 Task: Plan a painting class with colleagues on the 16th at 5:00 PM.
Action: Mouse moved to (419, 137)
Screenshot: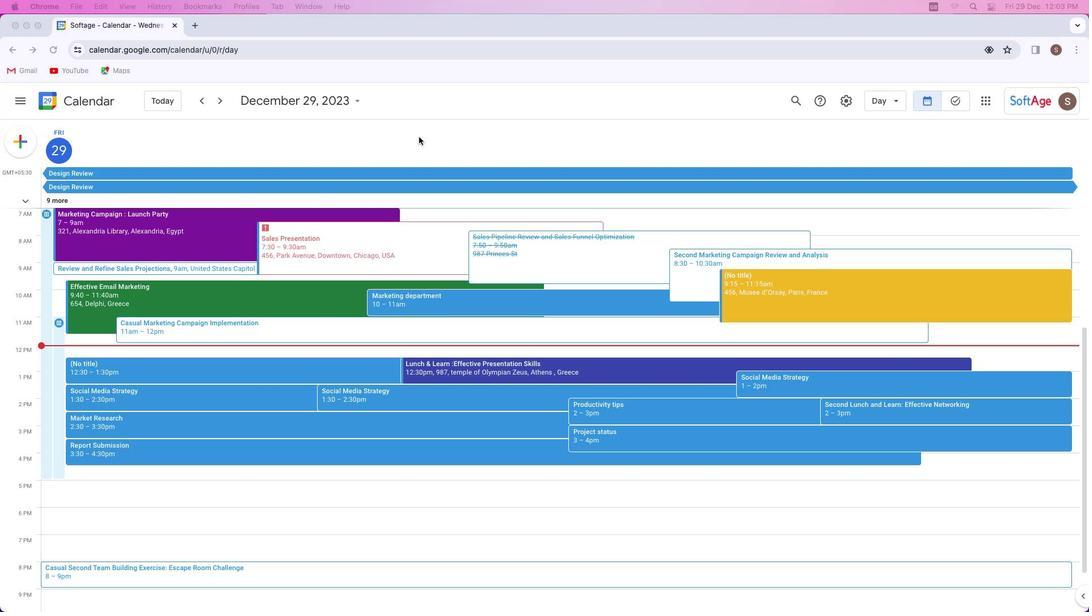 
Action: Mouse pressed left at (419, 137)
Screenshot: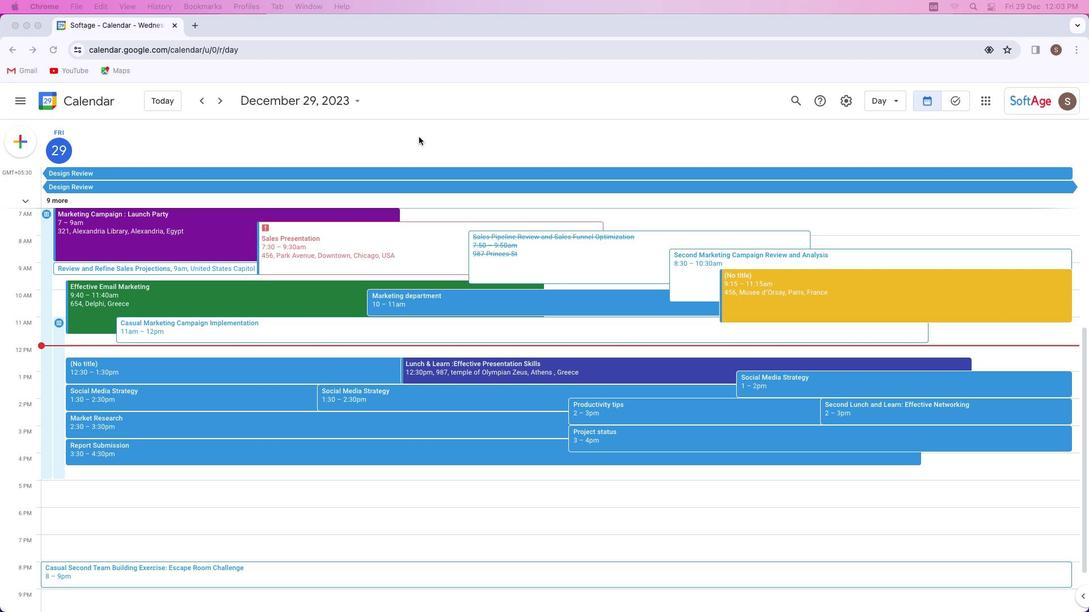 
Action: Mouse moved to (21, 137)
Screenshot: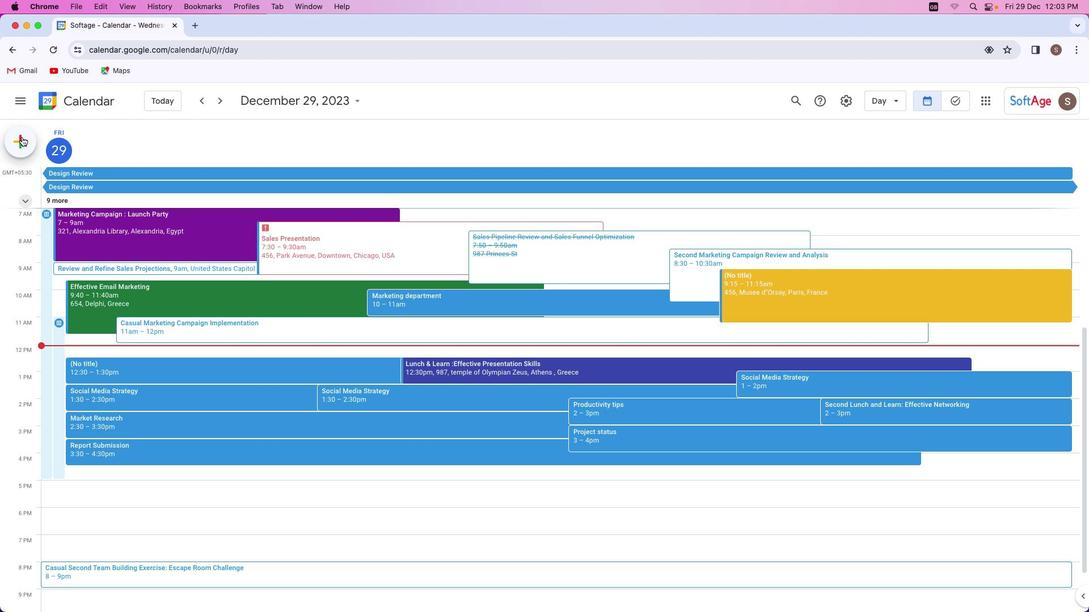 
Action: Mouse pressed left at (21, 137)
Screenshot: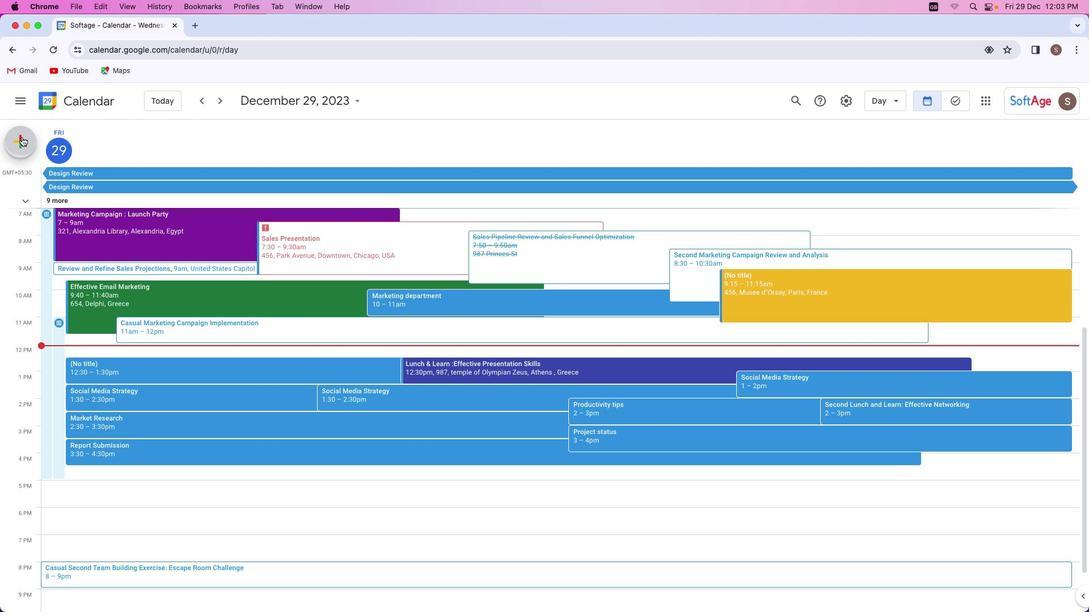 
Action: Mouse moved to (27, 174)
Screenshot: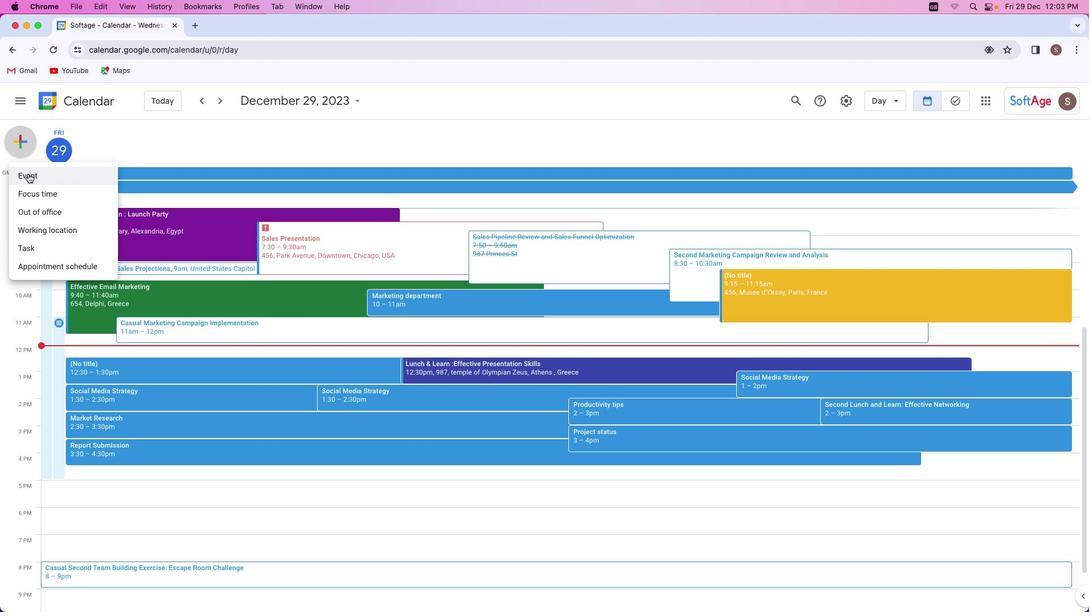 
Action: Mouse pressed left at (27, 174)
Screenshot: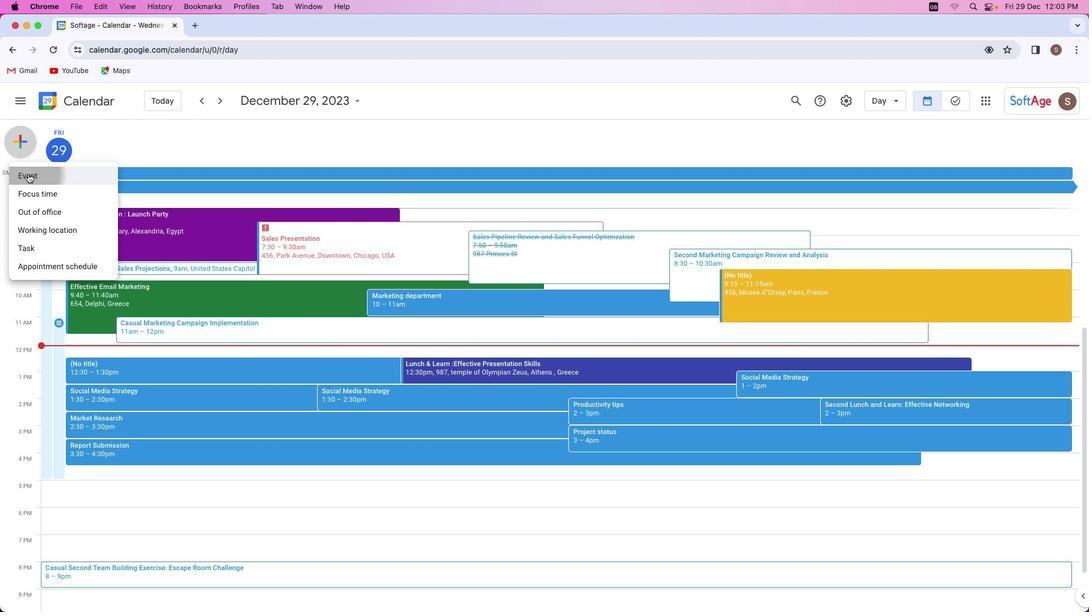 
Action: Mouse moved to (414, 236)
Screenshot: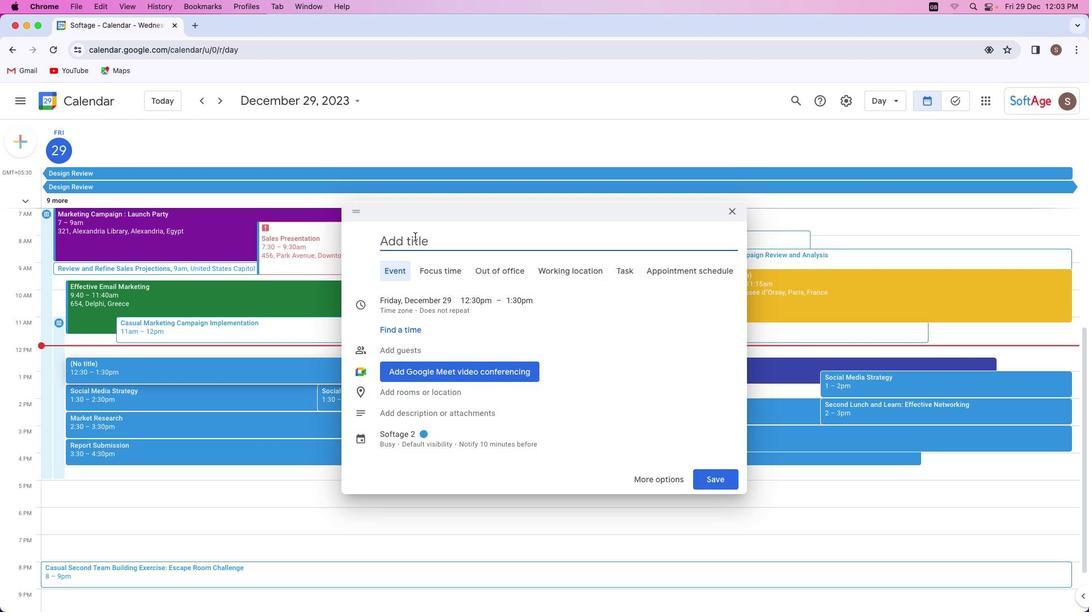 
Action: Mouse pressed left at (414, 236)
Screenshot: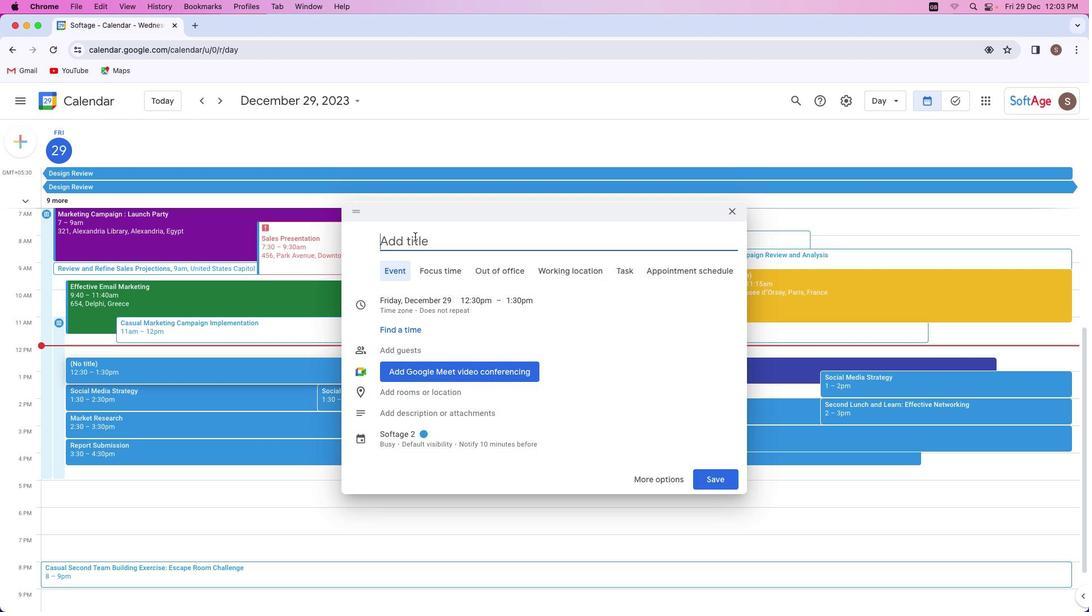 
Action: Key pressed Key.shift_r'P''a''i''n''t''i''n''g'Key.space'c''l''a''s''s'Key.space'w''i''t''h'Key.space'c''o''l''l''e''a''g''u''e''s'Key.shift_r':'
Screenshot: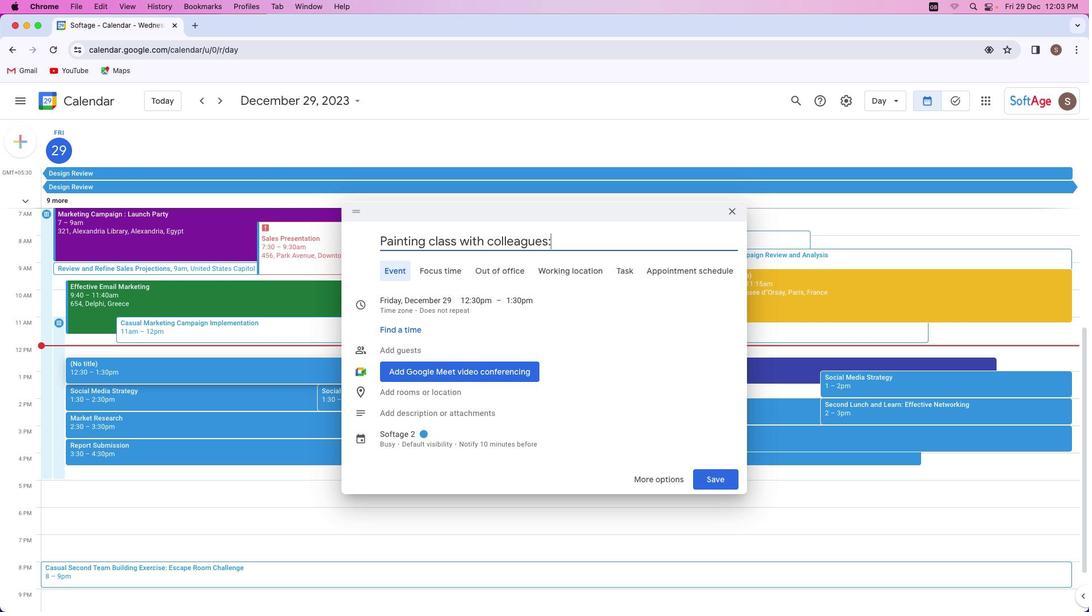 
Action: Mouse moved to (423, 299)
Screenshot: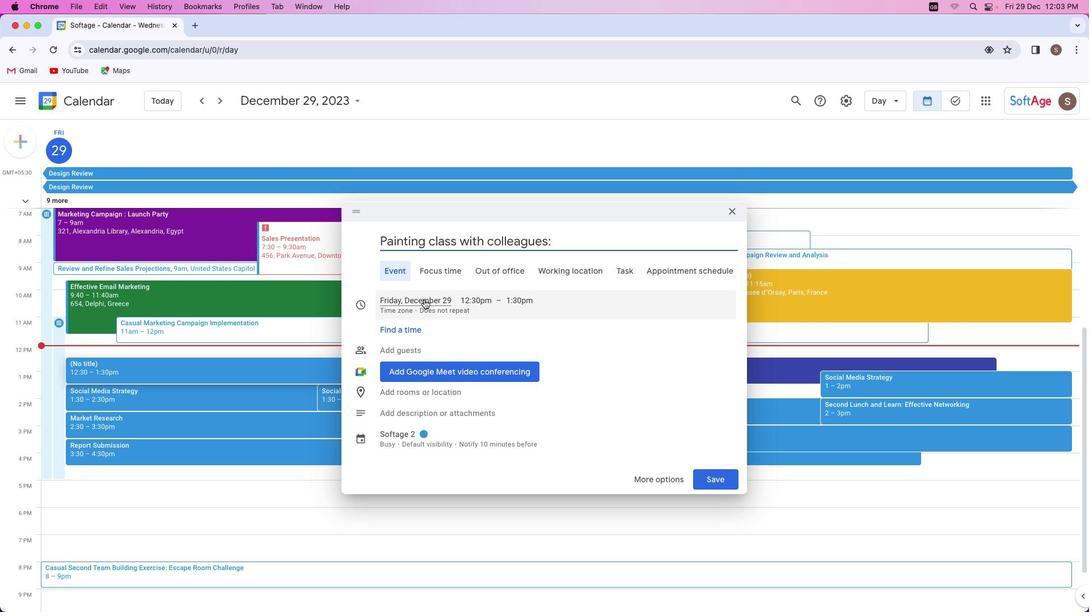 
Action: Mouse pressed left at (423, 299)
Screenshot: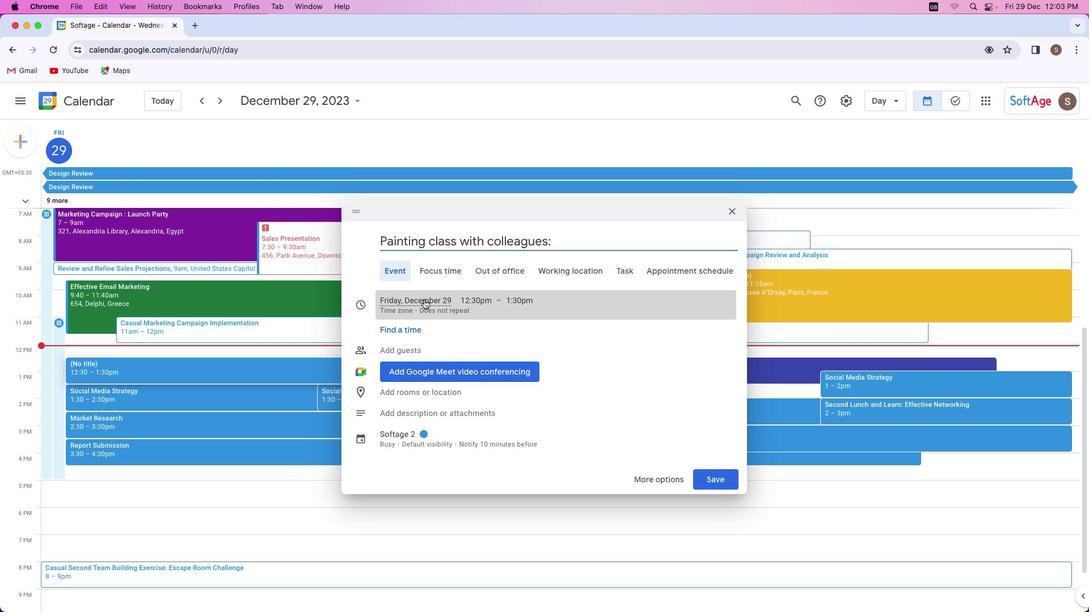 
Action: Mouse moved to (519, 323)
Screenshot: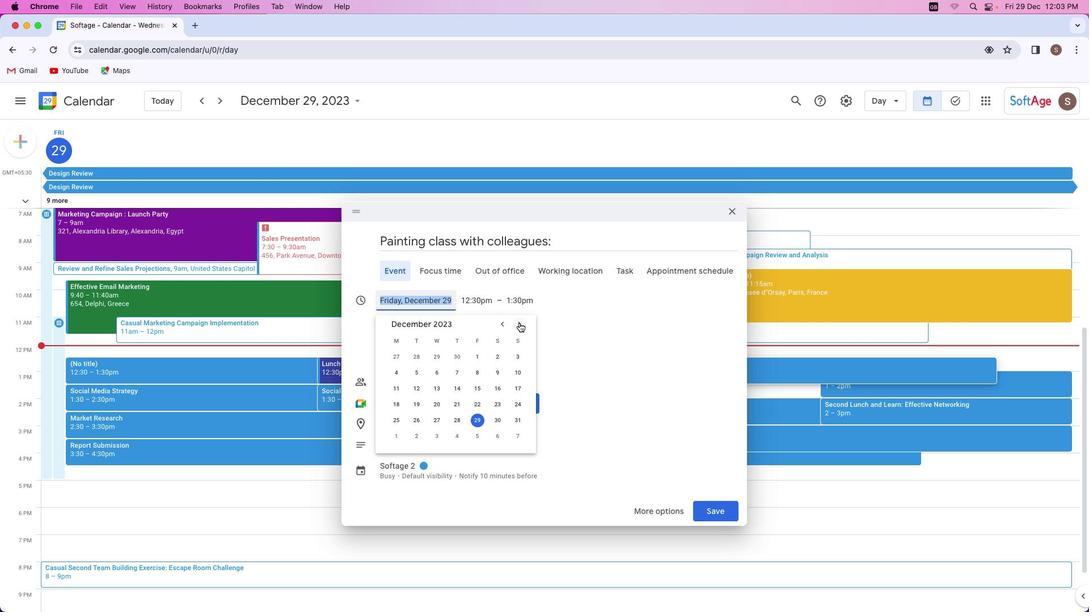 
Action: Mouse pressed left at (519, 323)
Screenshot: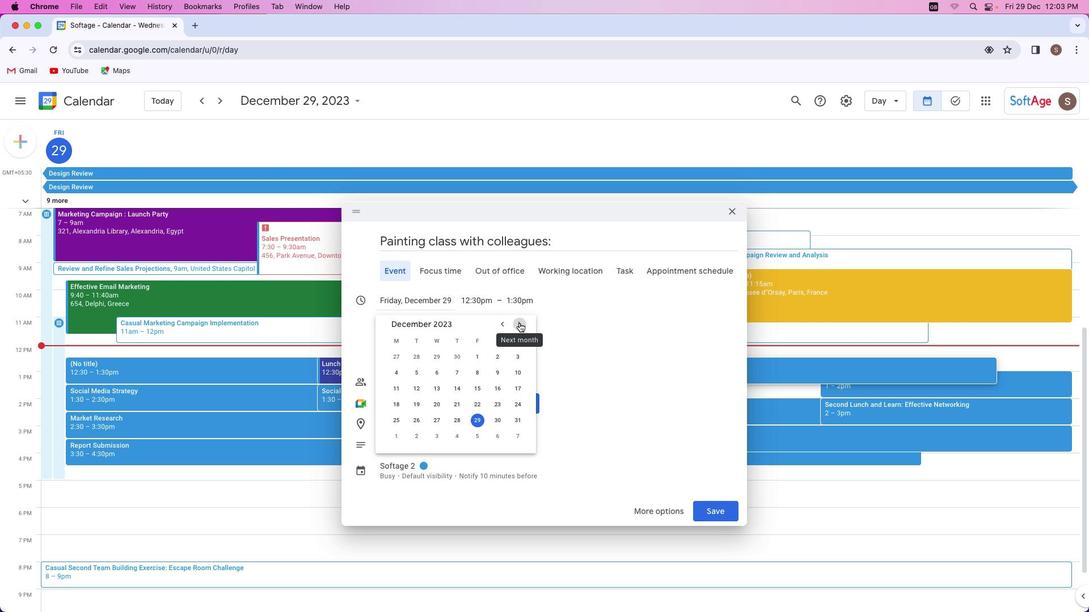 
Action: Mouse moved to (422, 387)
Screenshot: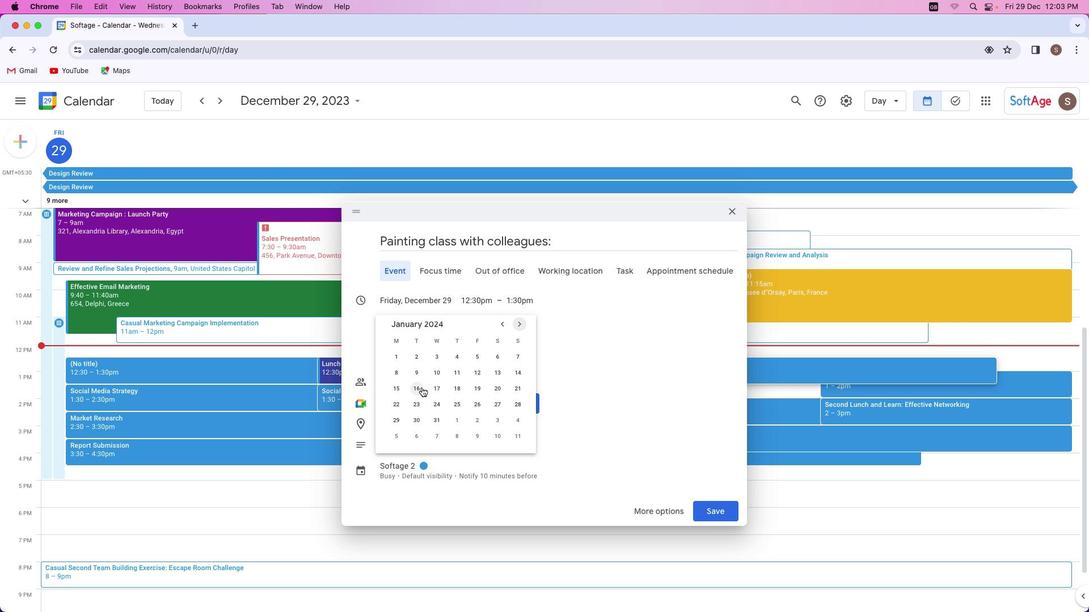 
Action: Mouse pressed left at (422, 387)
Screenshot: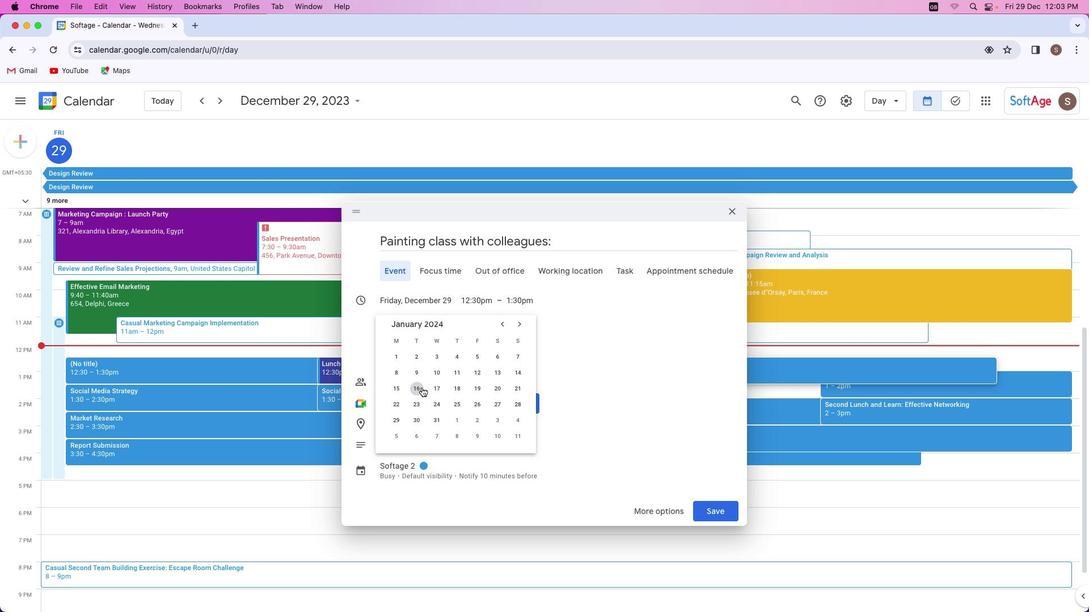 
Action: Mouse moved to (501, 301)
Screenshot: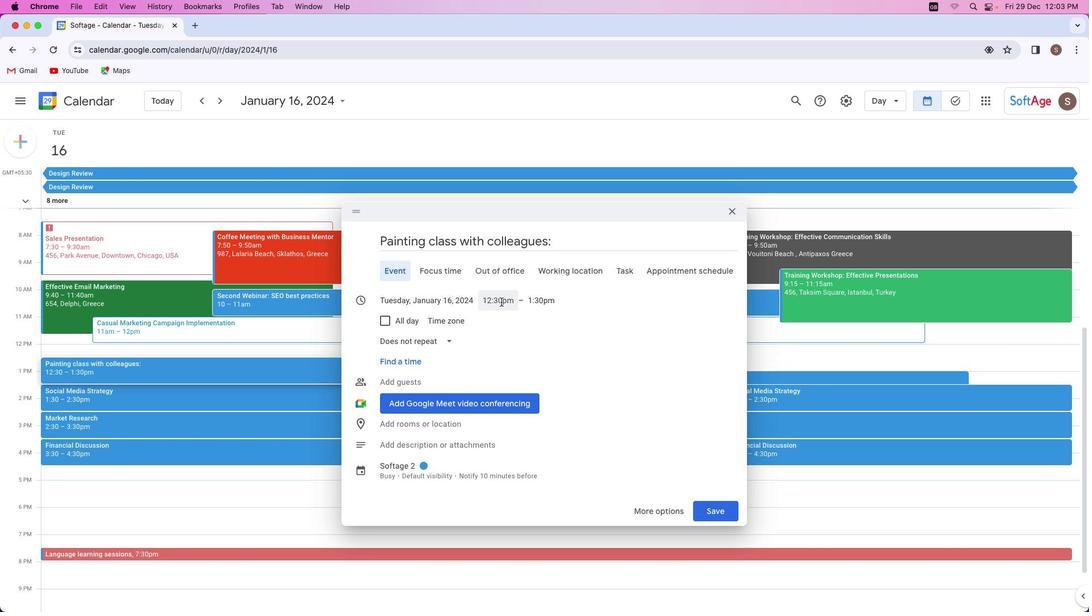 
Action: Mouse pressed left at (501, 301)
Screenshot: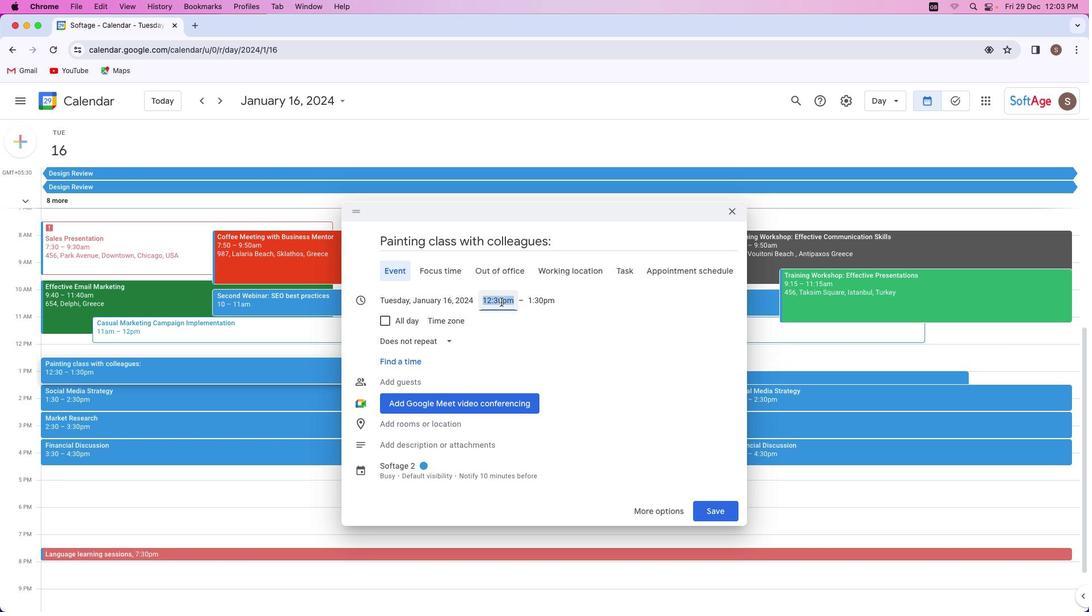 
Action: Mouse moved to (506, 348)
Screenshot: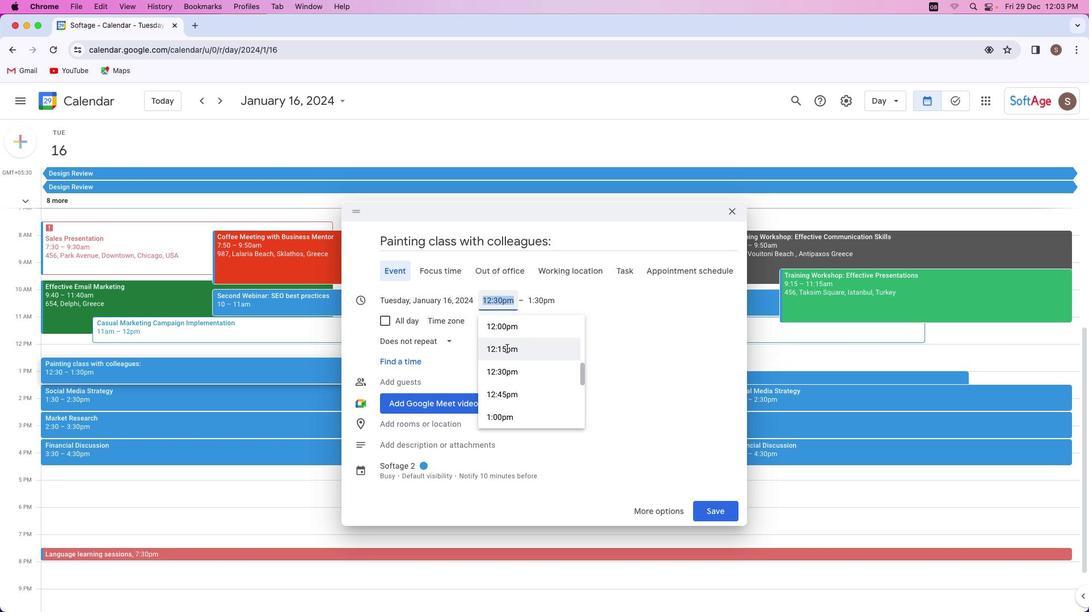 
Action: Mouse scrolled (506, 348) with delta (0, 0)
Screenshot: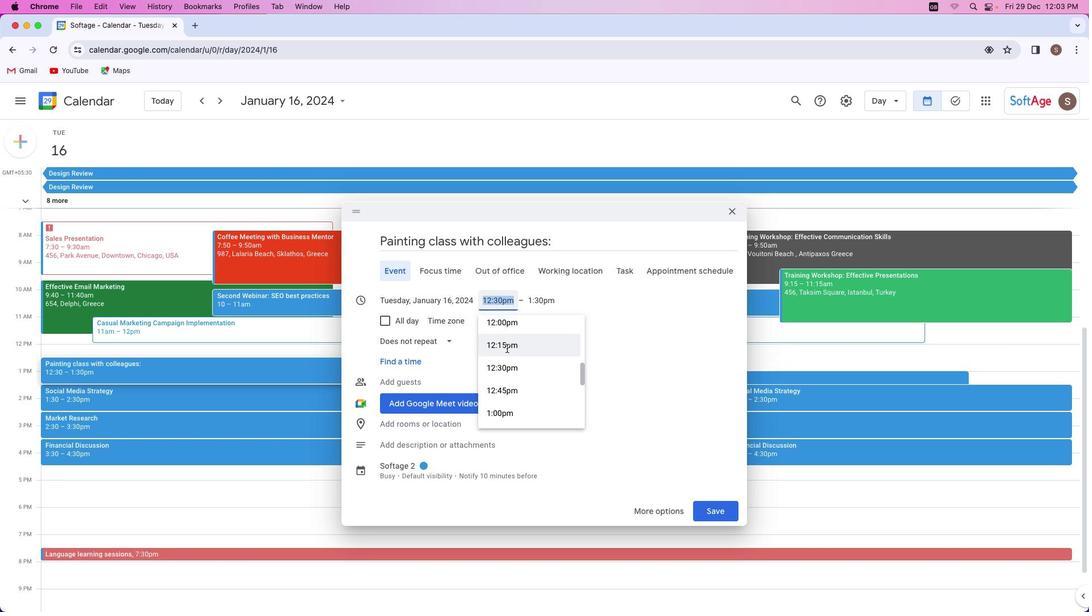 
Action: Mouse scrolled (506, 348) with delta (0, 0)
Screenshot: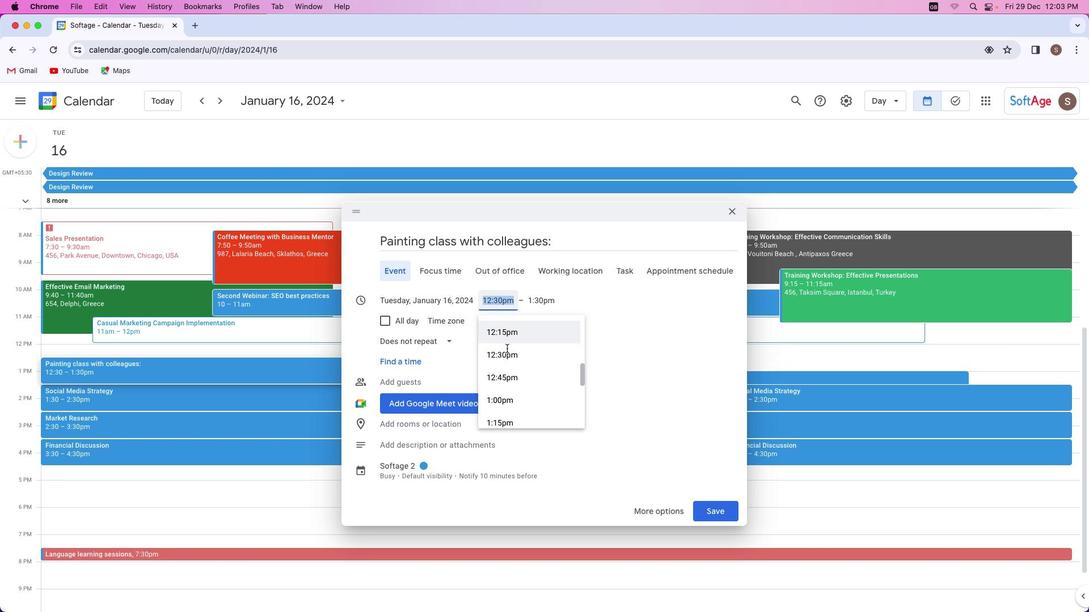 
Action: Mouse scrolled (506, 348) with delta (0, 0)
Screenshot: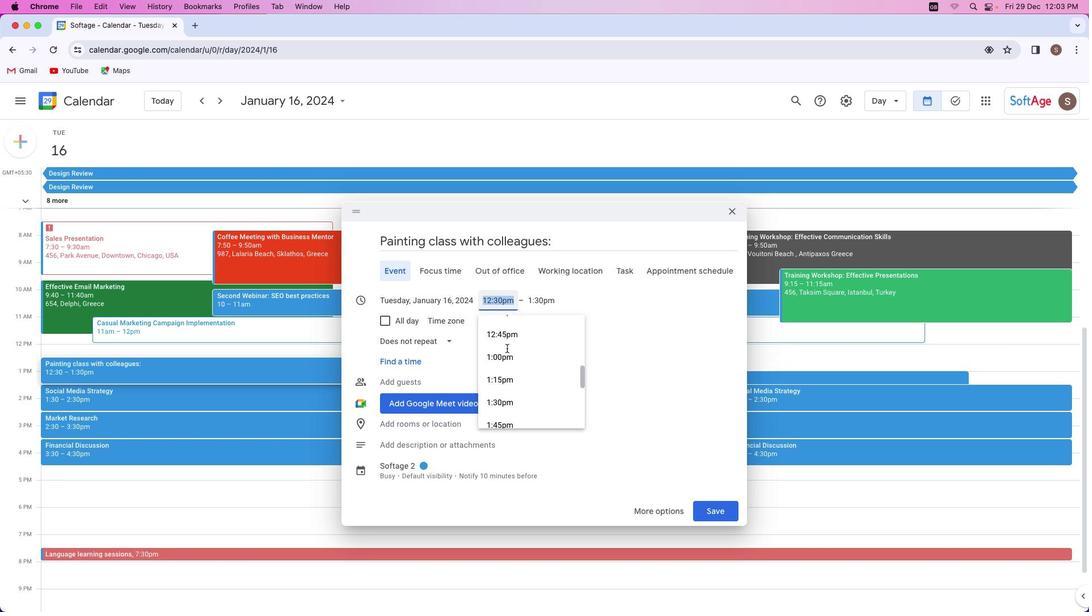 
Action: Mouse scrolled (506, 348) with delta (0, -1)
Screenshot: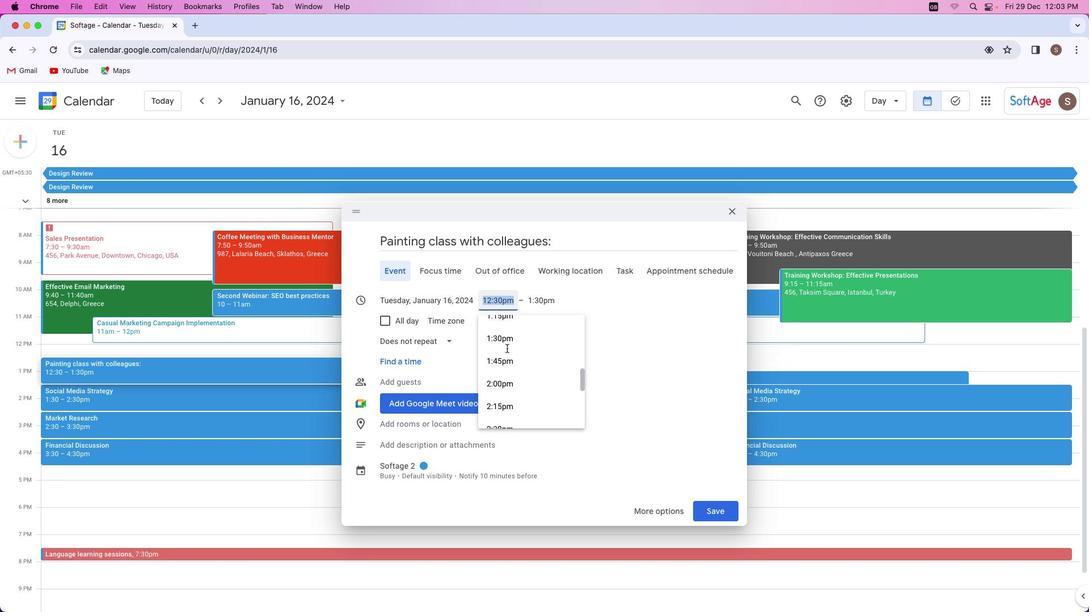 
Action: Mouse scrolled (506, 348) with delta (0, -1)
Screenshot: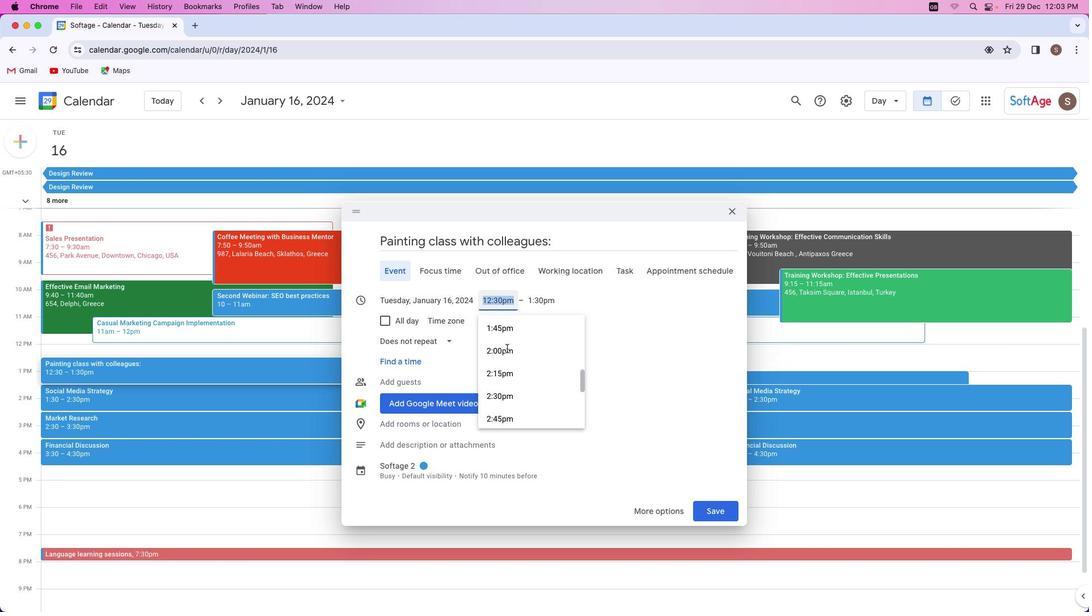 
Action: Mouse moved to (495, 356)
Screenshot: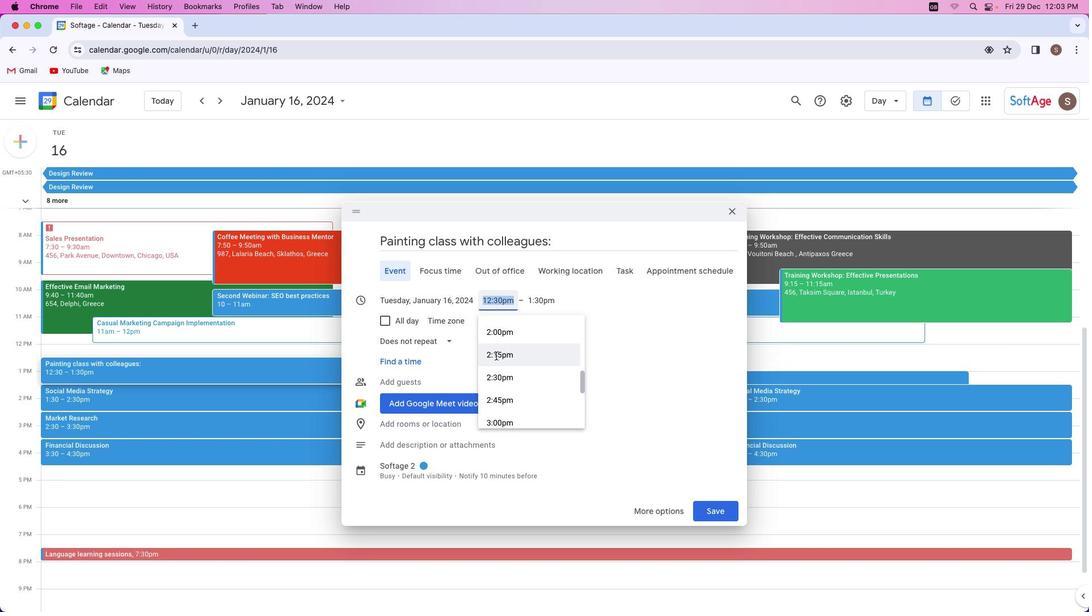 
Action: Mouse scrolled (495, 356) with delta (0, 0)
Screenshot: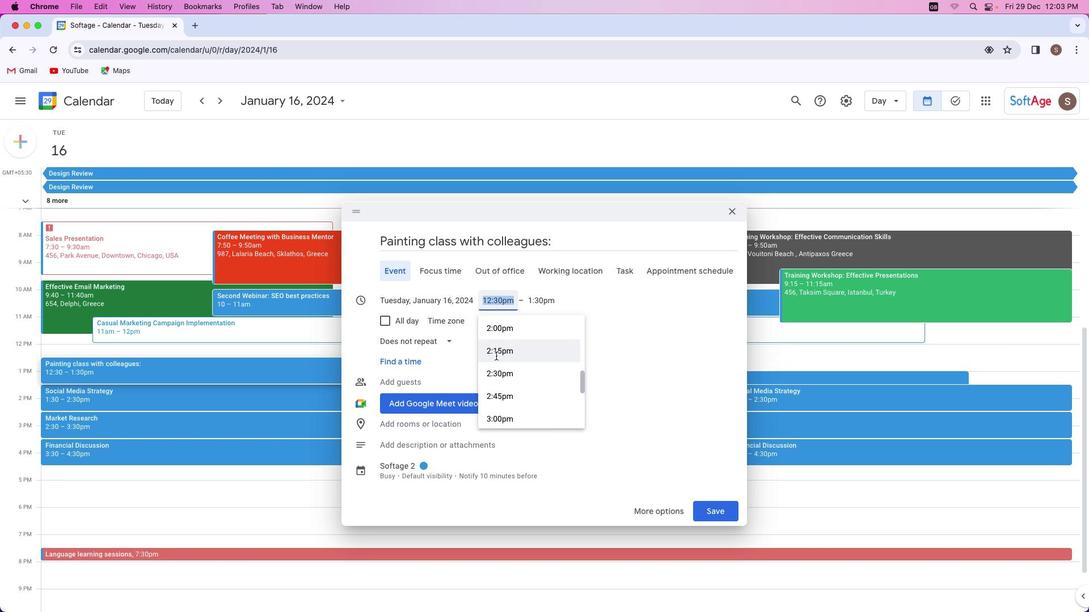 
Action: Mouse moved to (496, 356)
Screenshot: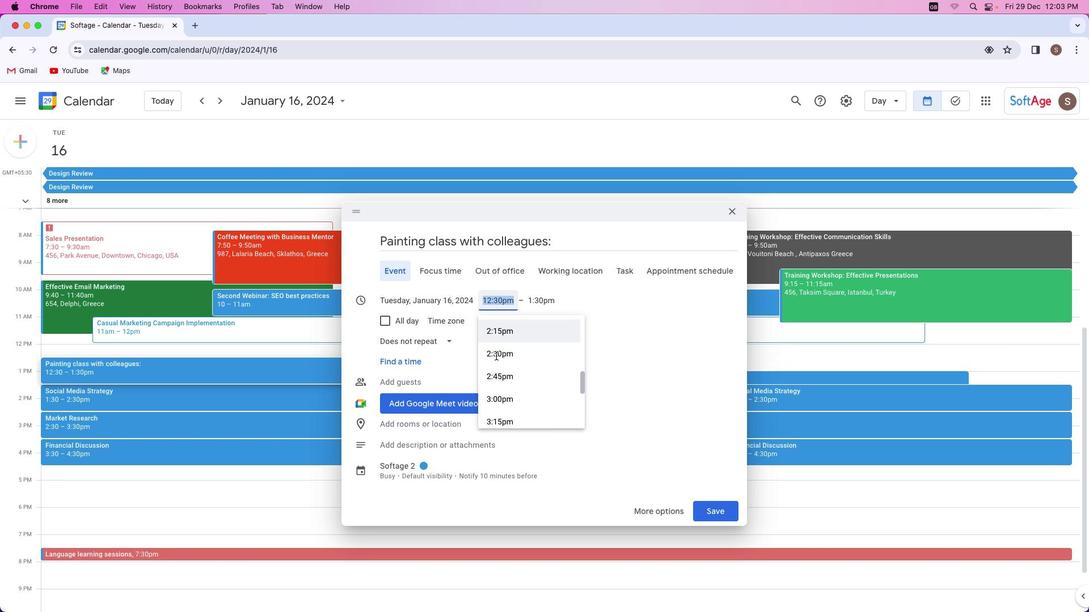 
Action: Mouse scrolled (496, 356) with delta (0, 0)
Screenshot: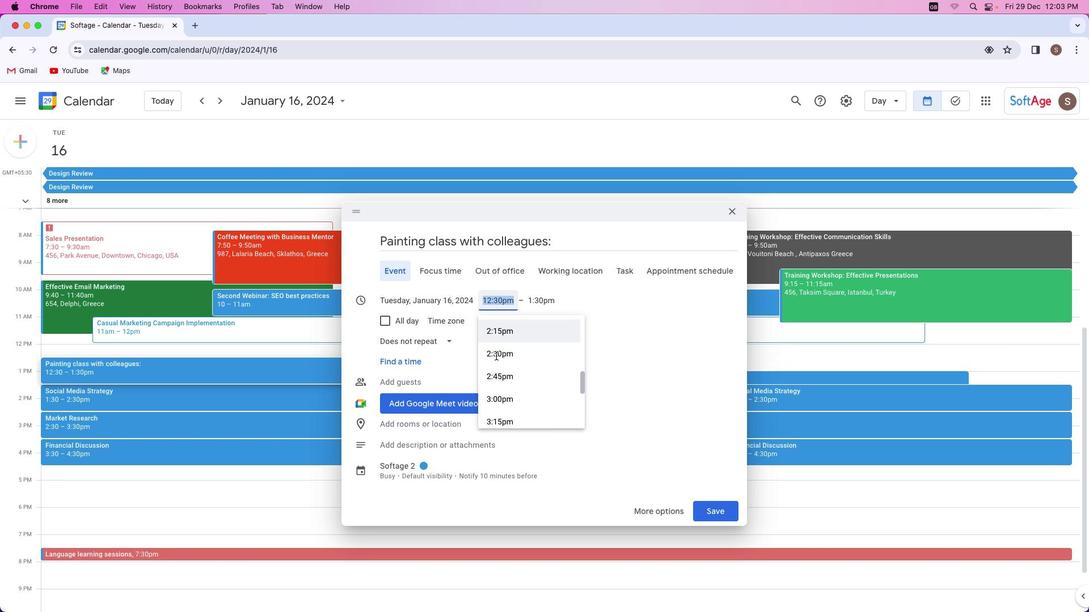 
Action: Mouse scrolled (496, 356) with delta (0, 0)
Screenshot: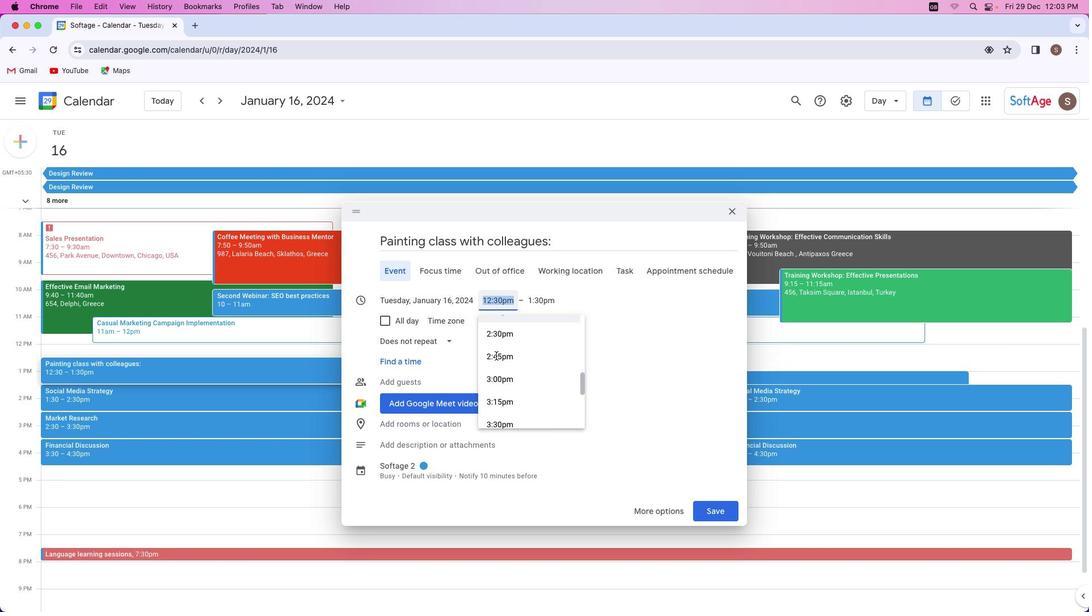 
Action: Mouse scrolled (496, 356) with delta (0, -1)
Screenshot: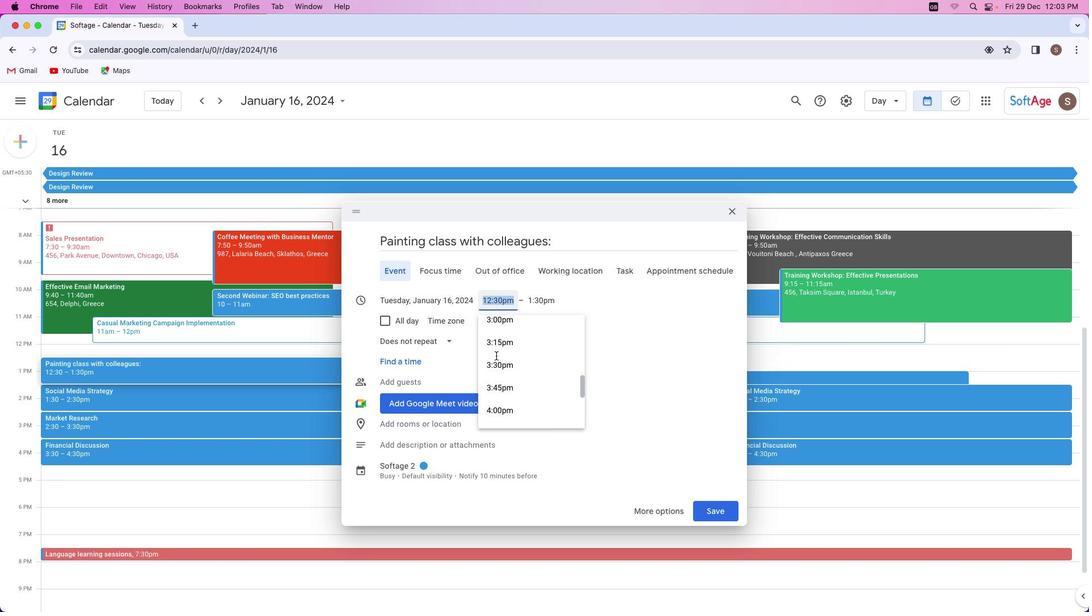 
Action: Mouse scrolled (496, 356) with delta (0, -1)
Screenshot: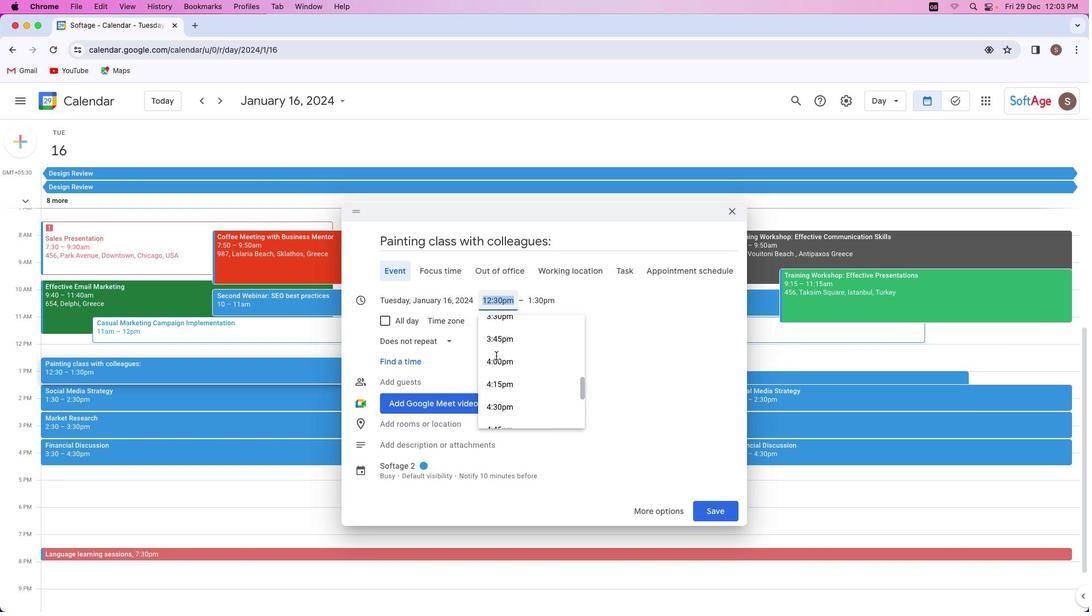 
Action: Mouse scrolled (496, 356) with delta (0, 0)
Screenshot: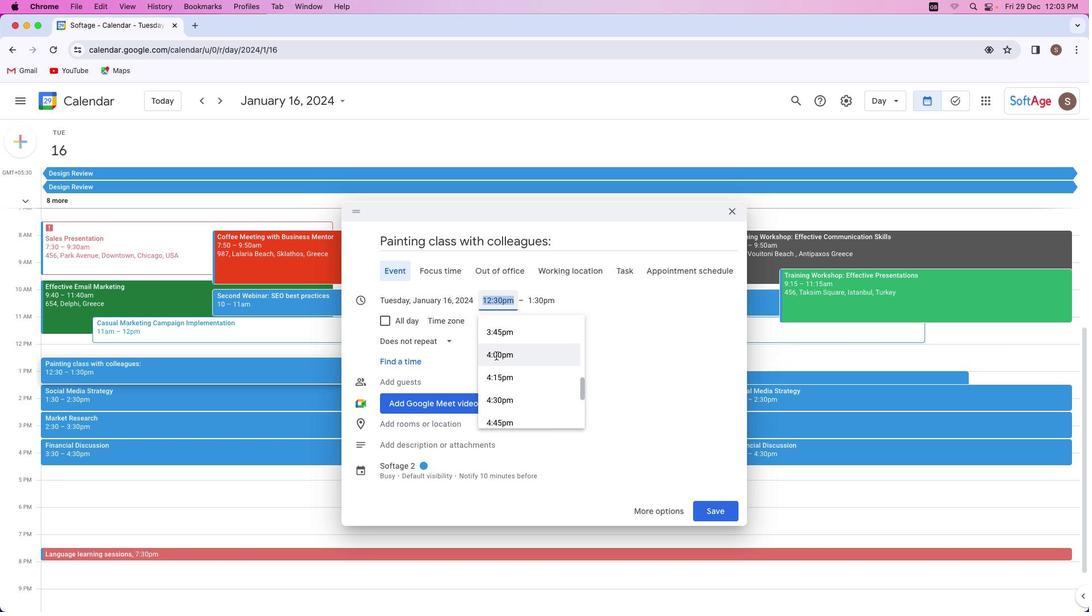 
Action: Mouse scrolled (496, 356) with delta (0, 0)
Screenshot: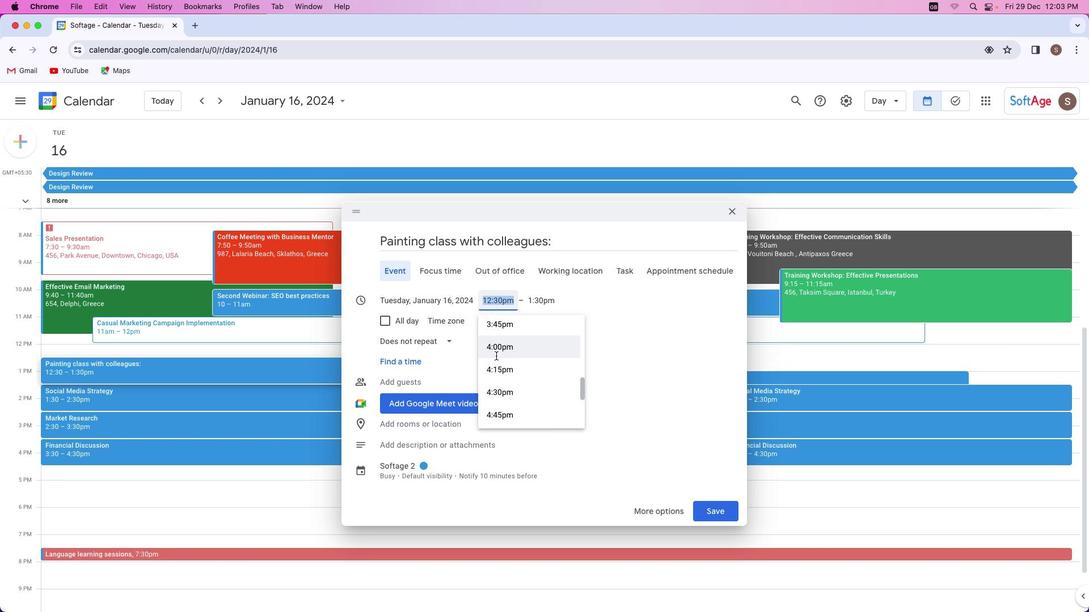 
Action: Mouse scrolled (496, 356) with delta (0, 0)
Screenshot: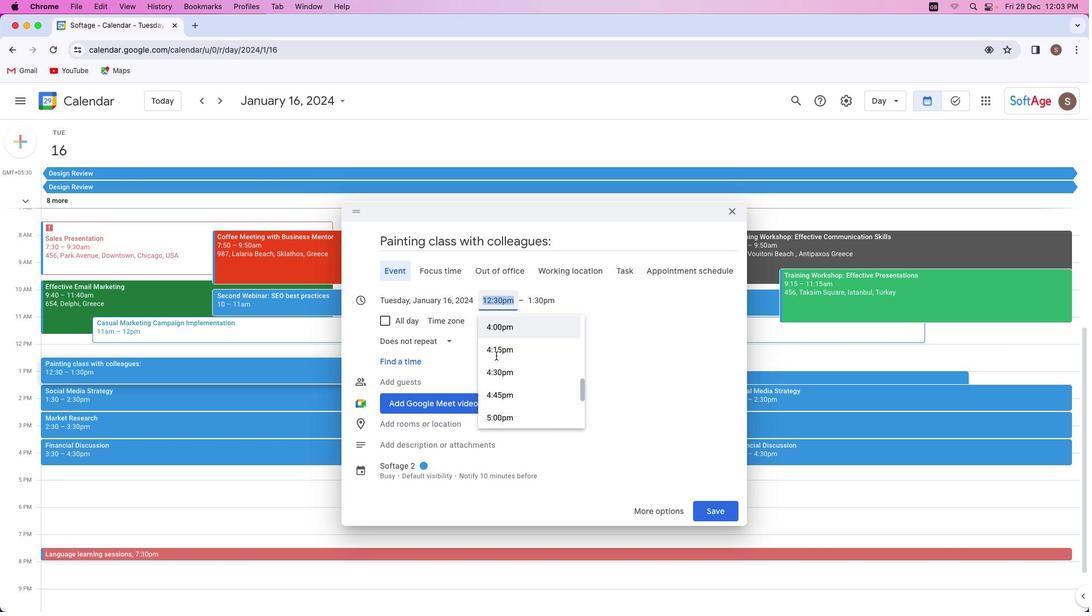 
Action: Mouse scrolled (496, 356) with delta (0, 0)
Screenshot: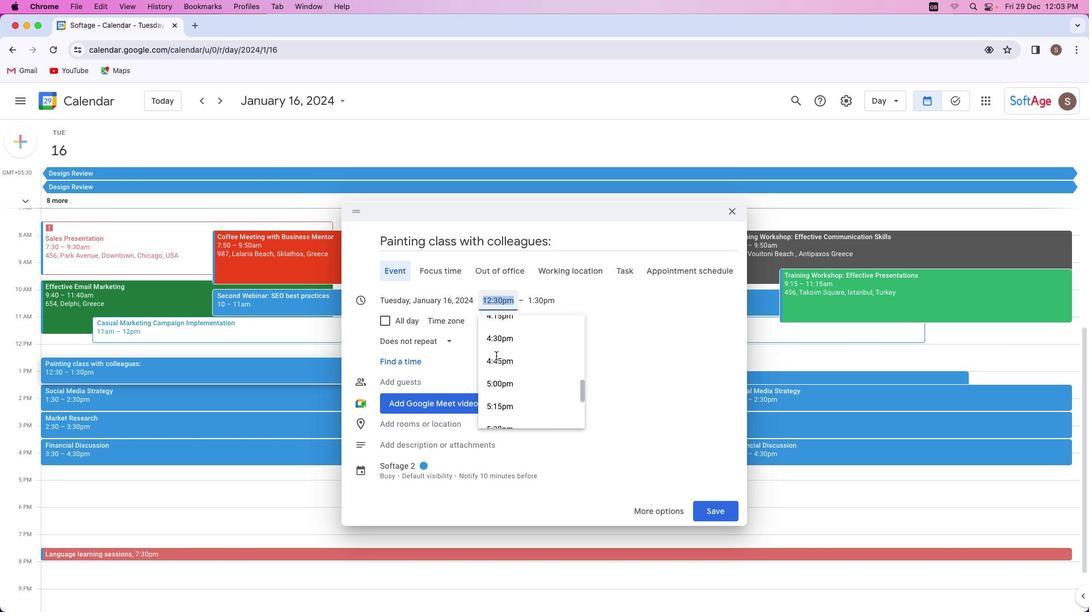 
Action: Mouse scrolled (496, 356) with delta (0, 0)
Screenshot: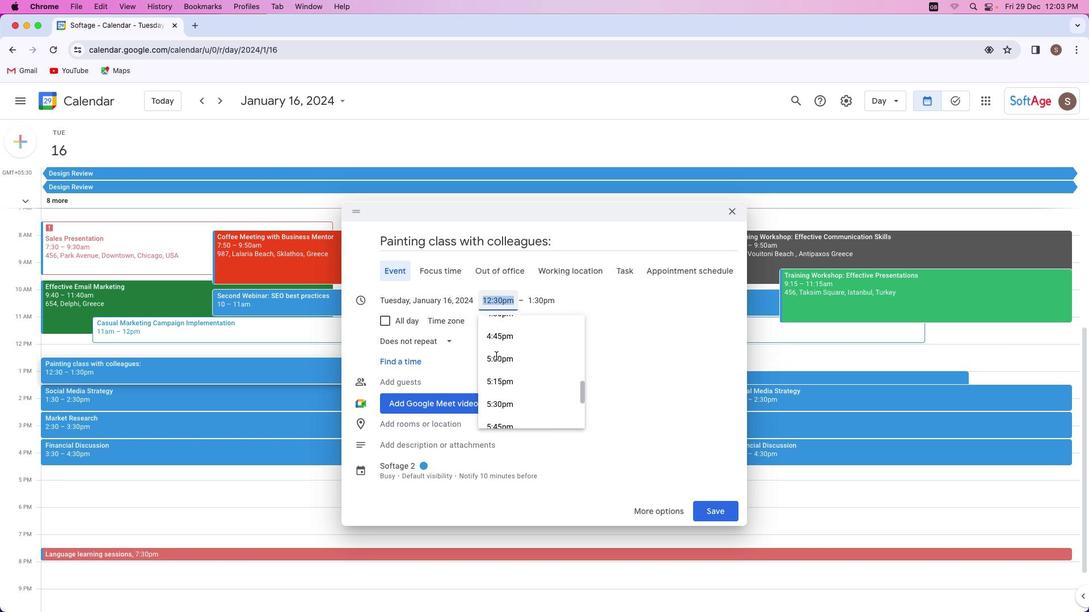 
Action: Mouse moved to (497, 354)
Screenshot: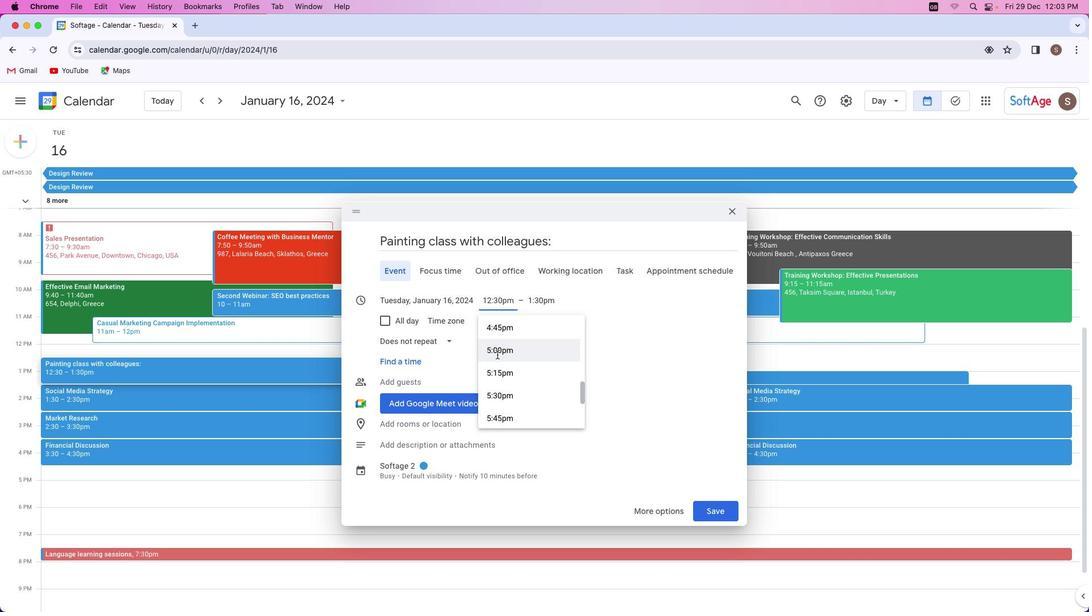 
Action: Mouse pressed left at (497, 354)
Screenshot: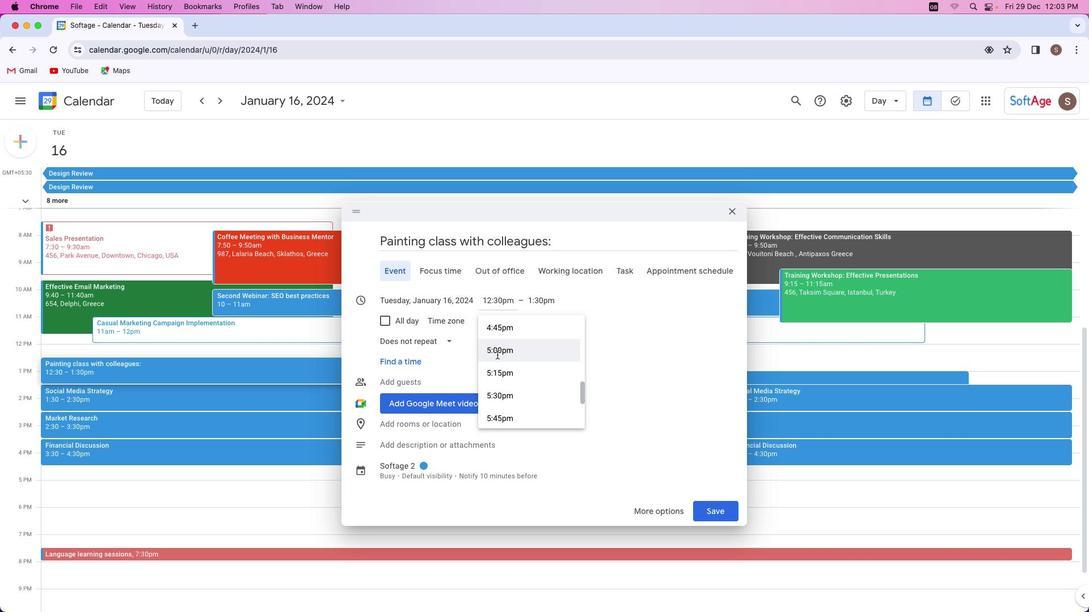 
Action: Mouse moved to (523, 301)
Screenshot: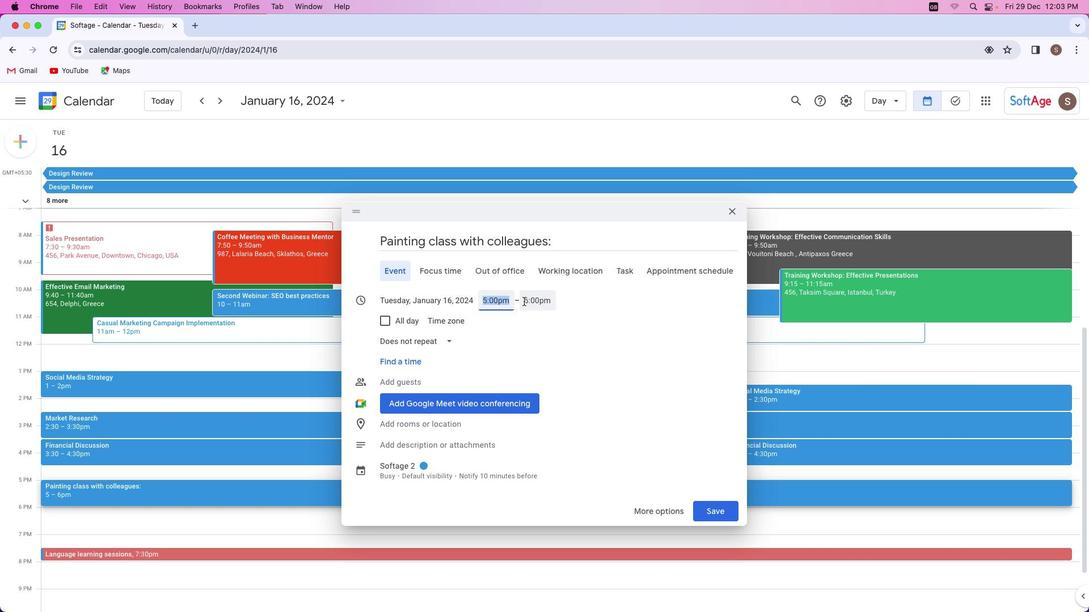 
Action: Mouse pressed left at (523, 301)
Screenshot: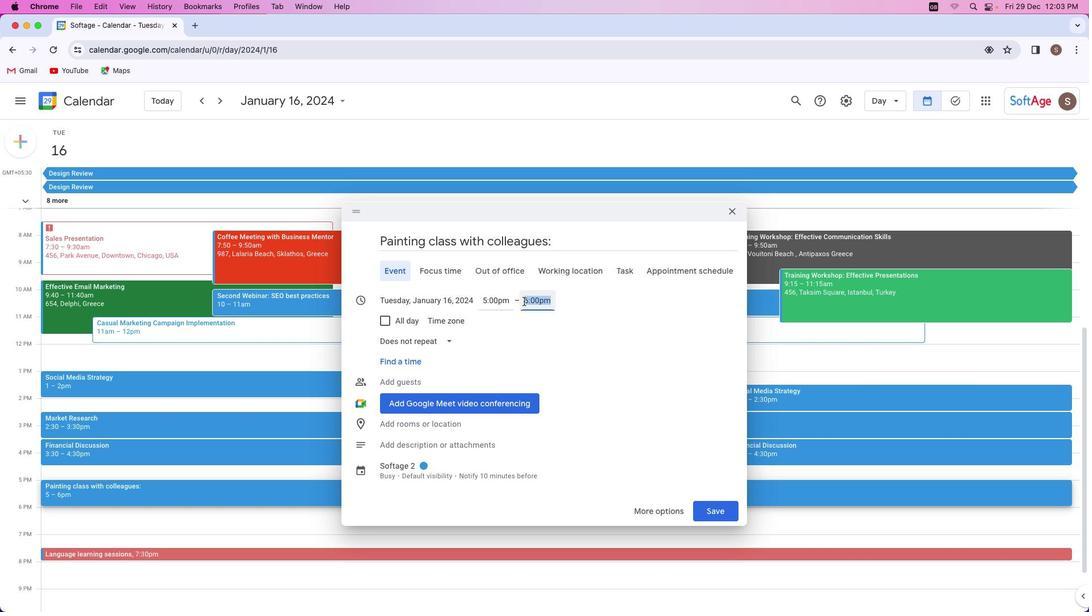 
Action: Mouse moved to (549, 340)
Screenshot: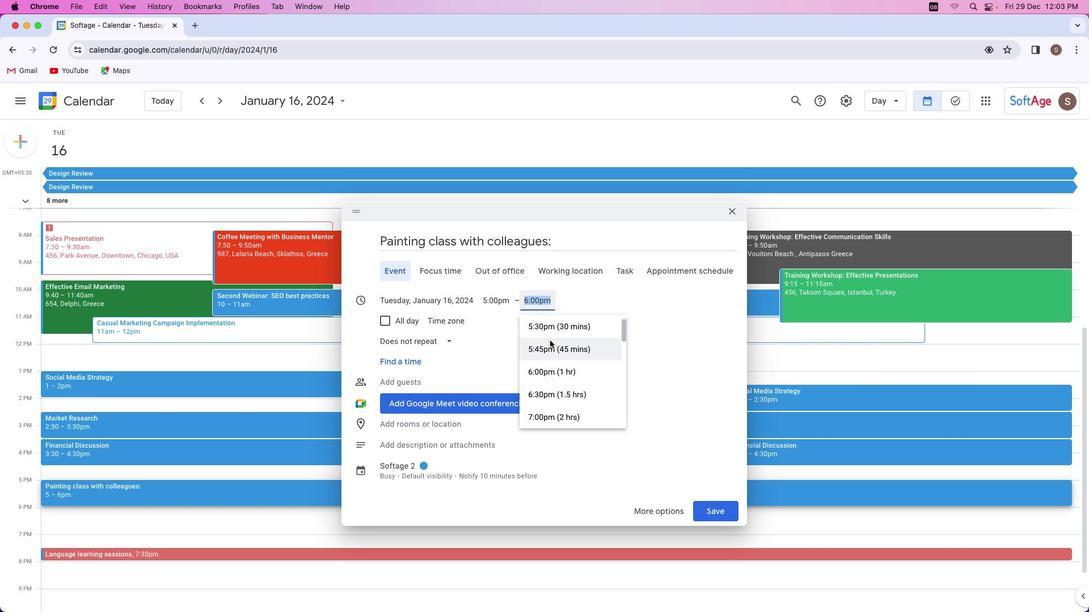
Action: Mouse scrolled (549, 340) with delta (0, 0)
Screenshot: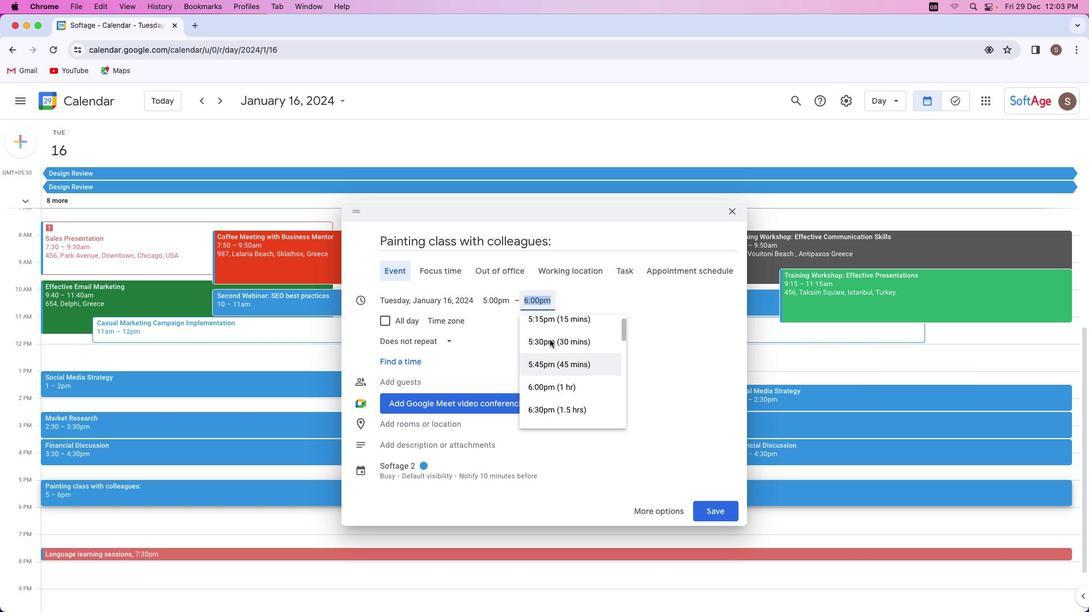 
Action: Mouse scrolled (549, 340) with delta (0, 0)
Screenshot: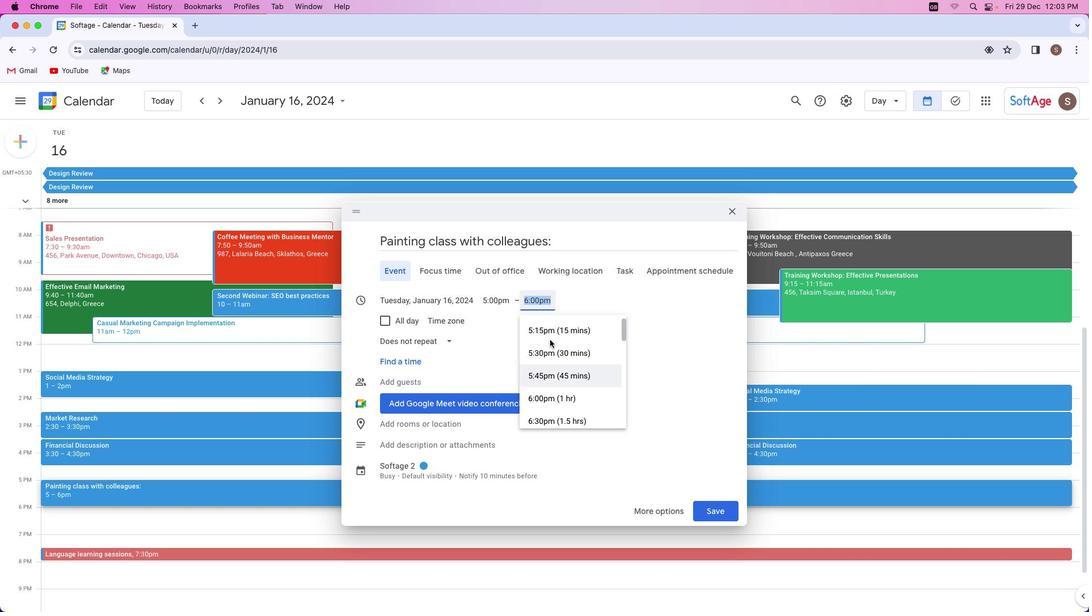 
Action: Mouse scrolled (549, 340) with delta (0, 2)
Screenshot: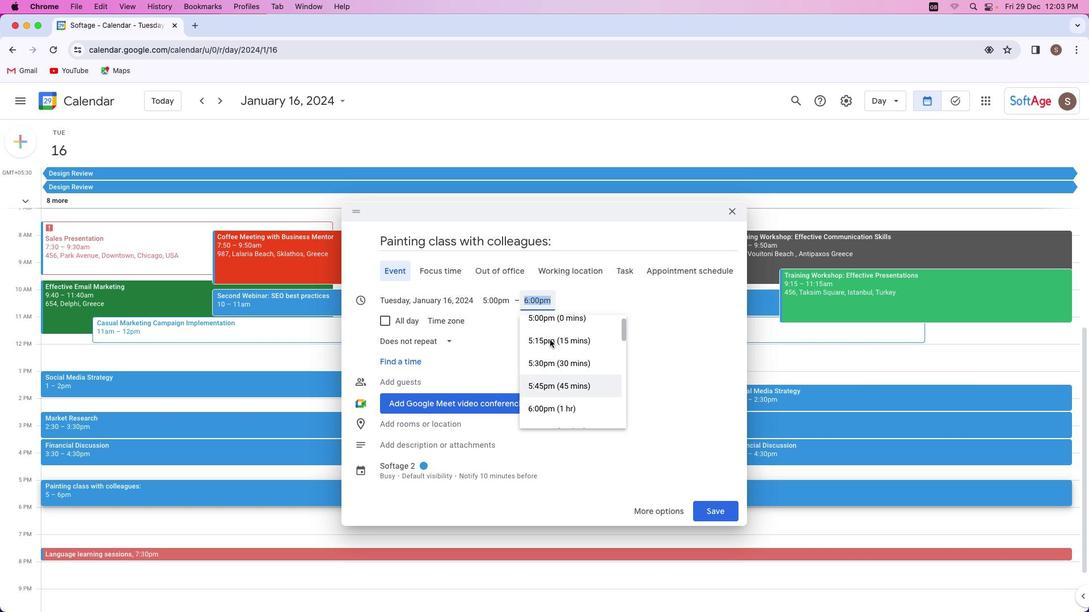 
Action: Mouse scrolled (549, 340) with delta (0, 2)
Screenshot: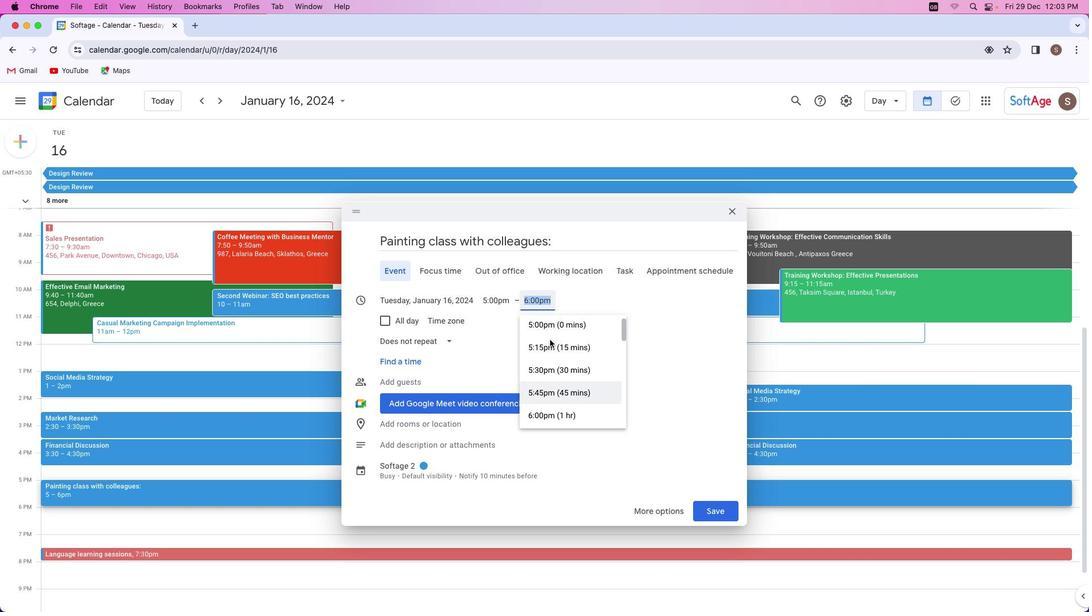 
Action: Mouse moved to (562, 325)
Screenshot: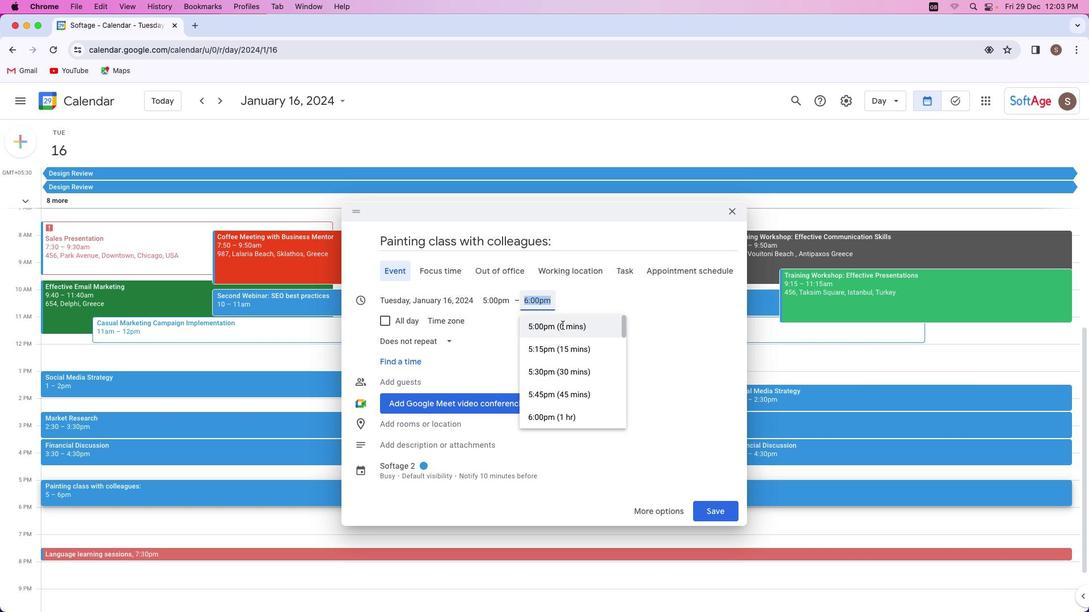 
Action: Mouse pressed left at (562, 325)
Screenshot: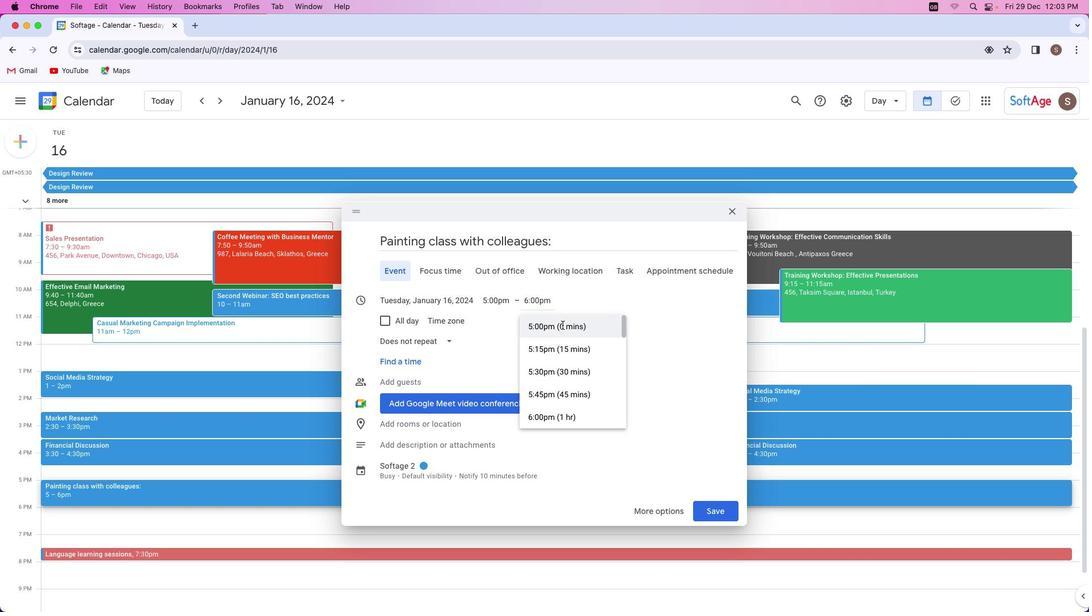 
Action: Mouse moved to (423, 442)
Screenshot: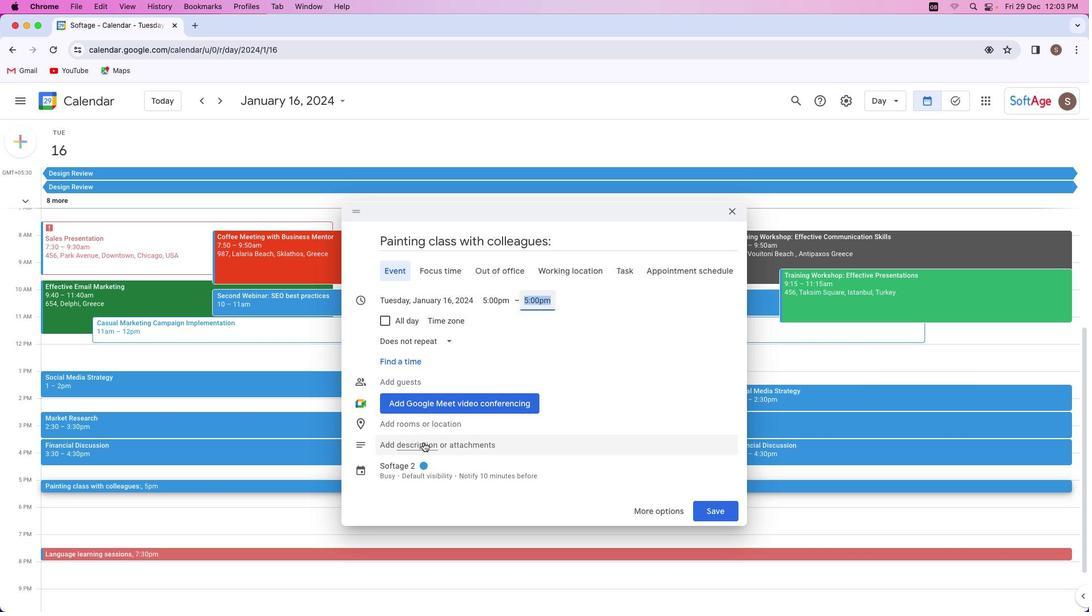 
Action: Mouse pressed left at (423, 442)
Screenshot: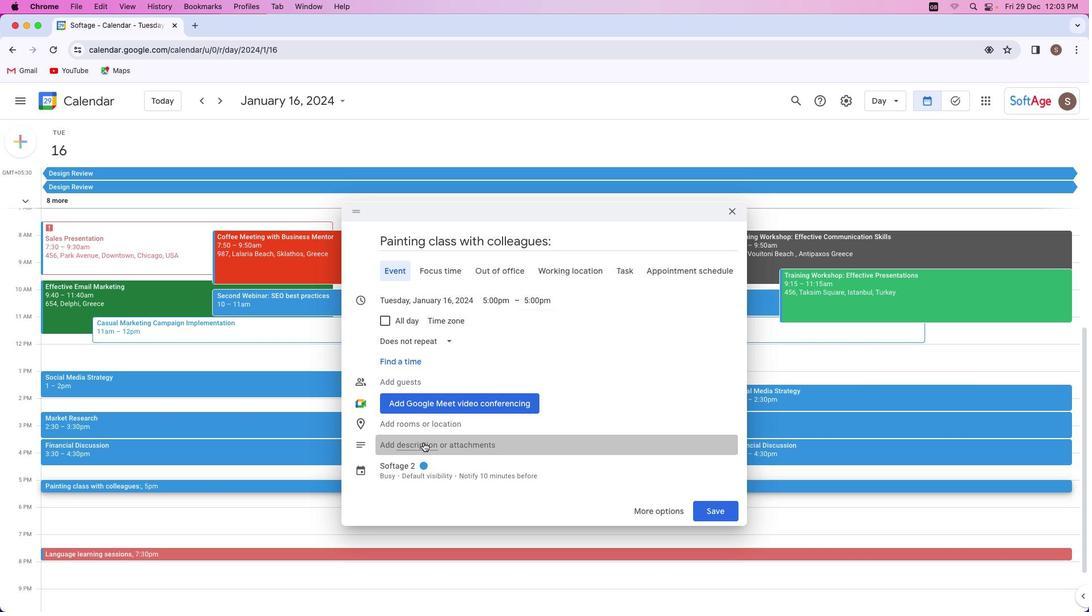 
Action: Mouse moved to (426, 450)
Screenshot: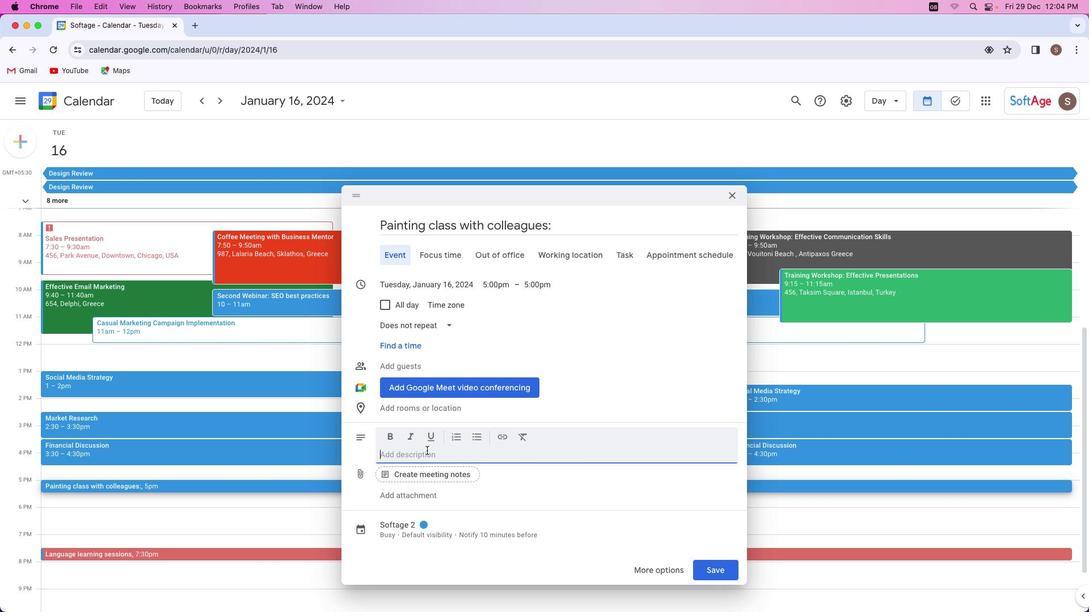 
Action: Key pressed Key.shift_r'P''l''a''n''n''i''n''g'Key.space'f''o''r'Key.space'a'Key.space'p''a''i''n''t''i''n''g'Key.space'c''l''a''s''s'Key.space'w''i''t''h'Key.space'c''o''l''l''e''a''g''u''e''s''.'
Screenshot: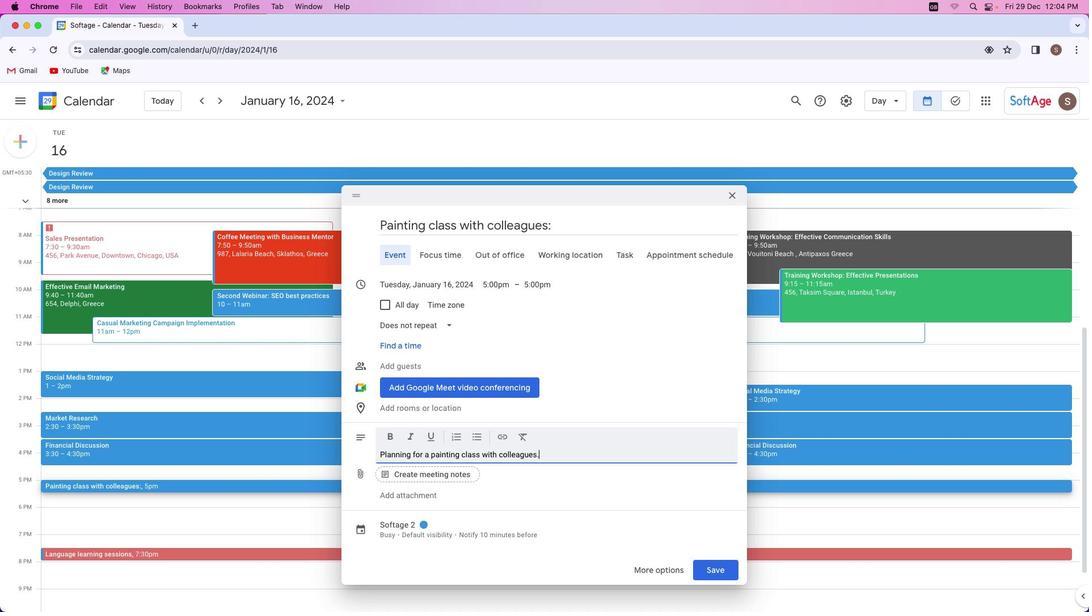 
Action: Mouse moved to (422, 524)
Screenshot: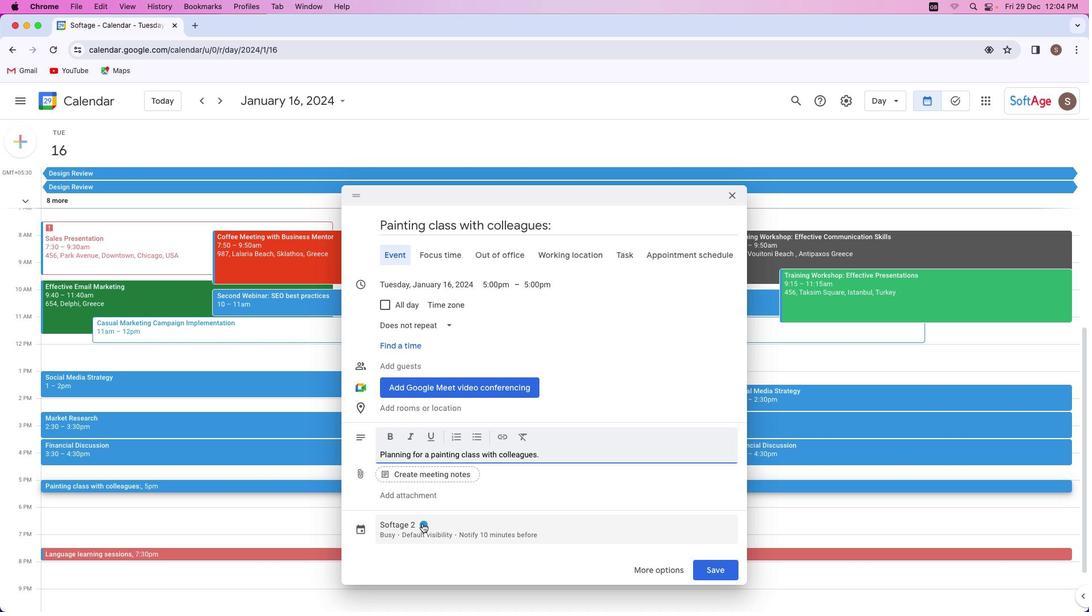 
Action: Mouse pressed left at (422, 524)
Screenshot: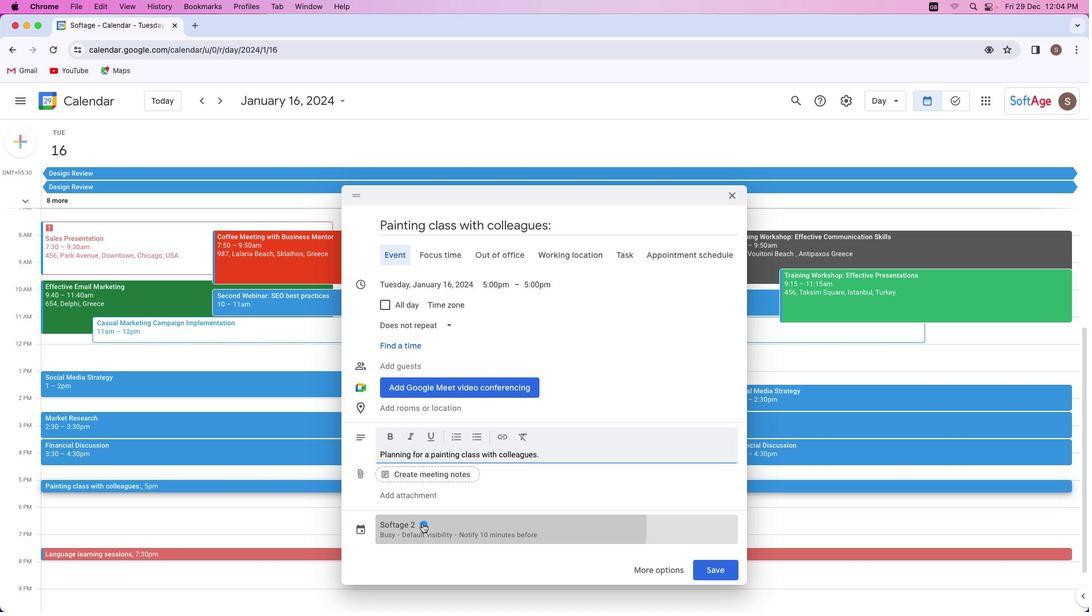 
Action: Mouse moved to (448, 444)
Screenshot: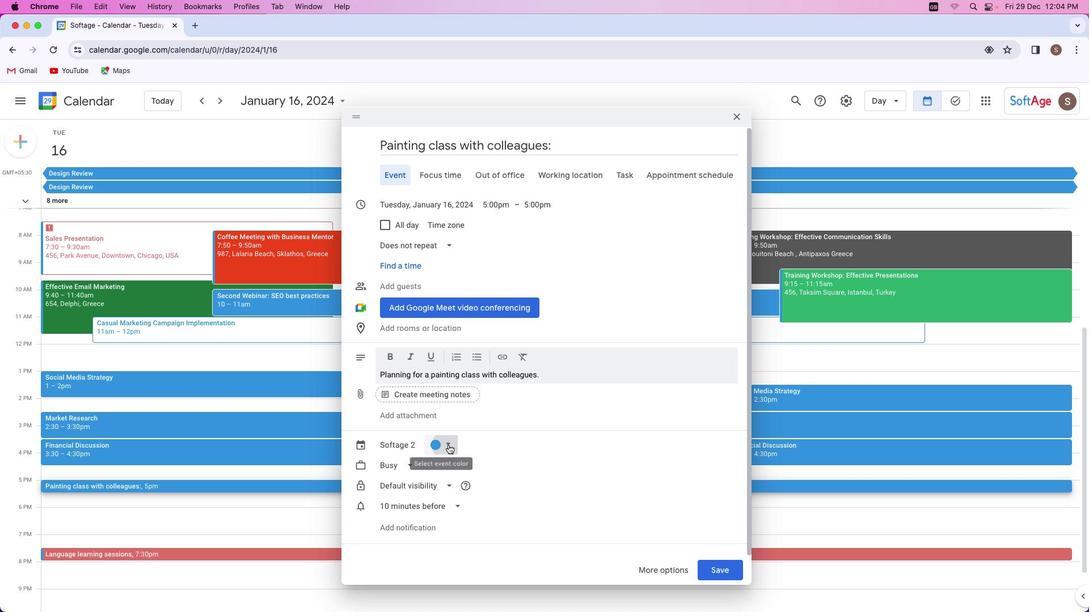 
Action: Mouse pressed left at (448, 444)
Screenshot: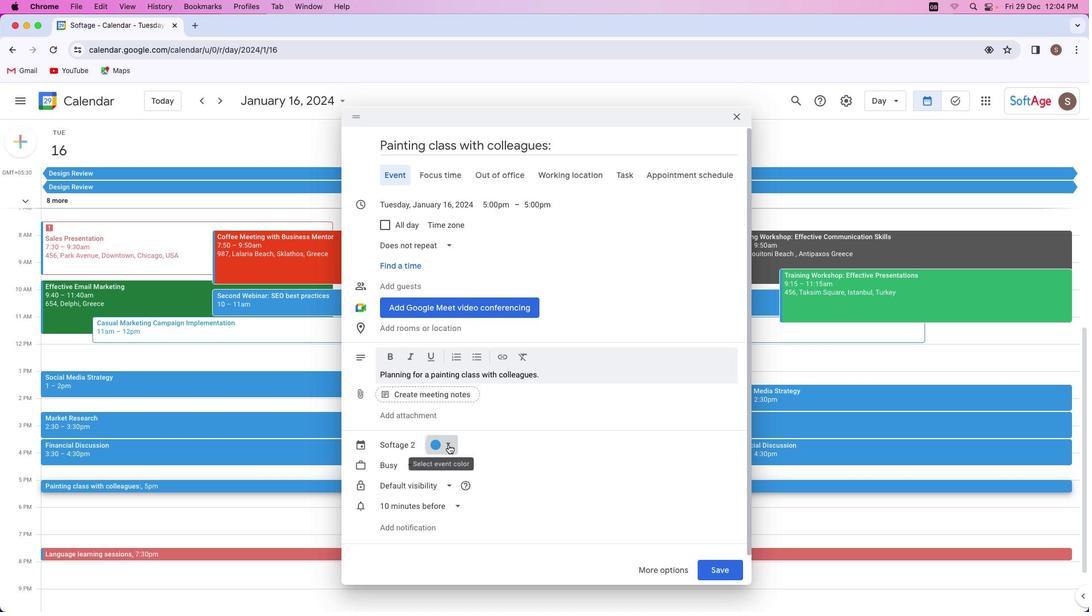 
Action: Mouse moved to (475, 463)
Screenshot: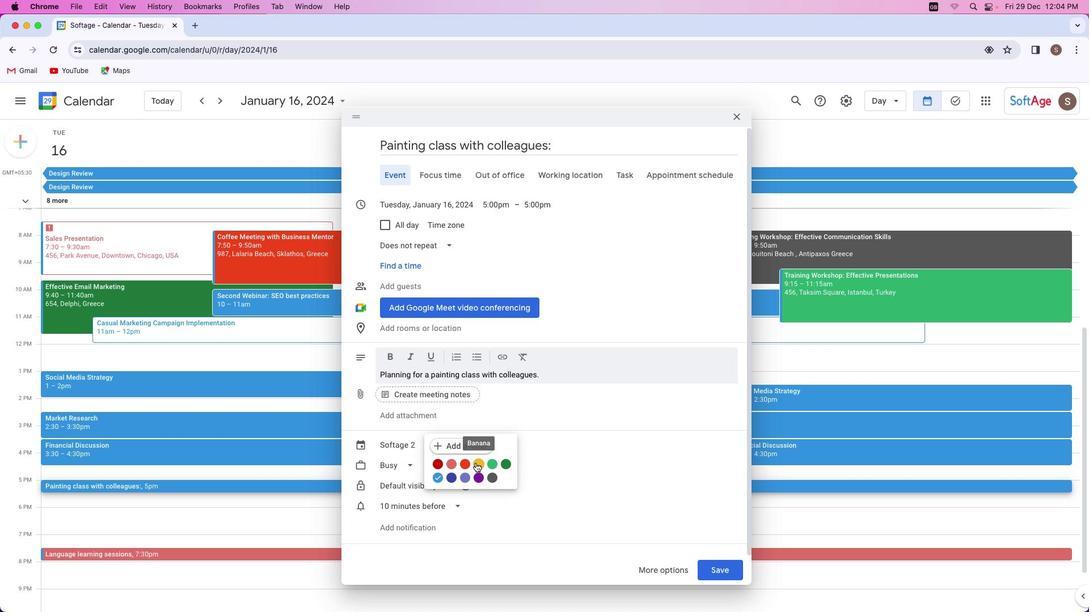
Action: Mouse pressed left at (475, 463)
Screenshot: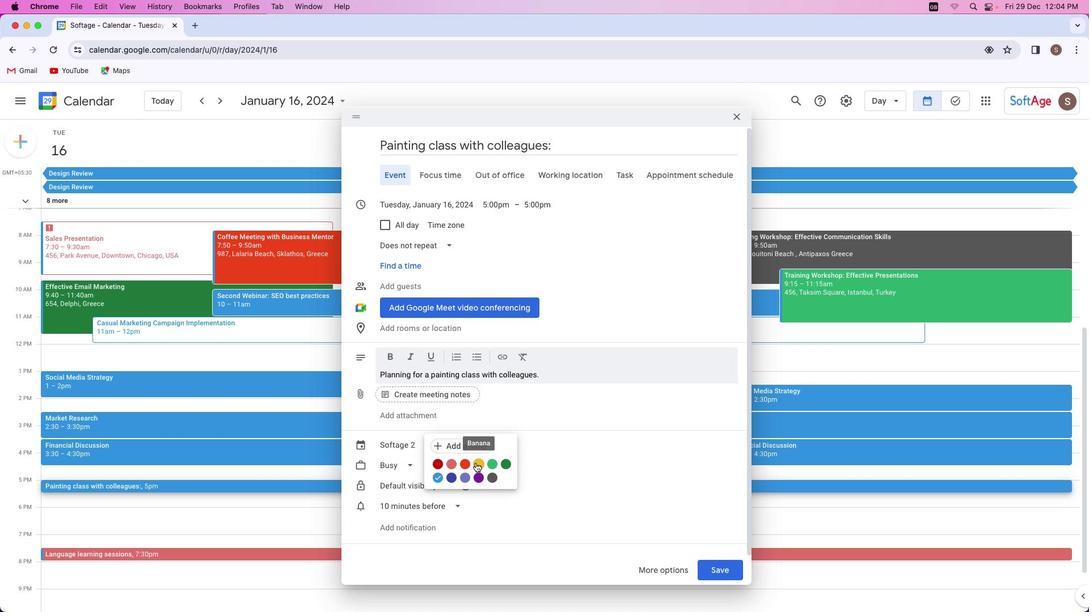 
Action: Mouse moved to (726, 568)
Screenshot: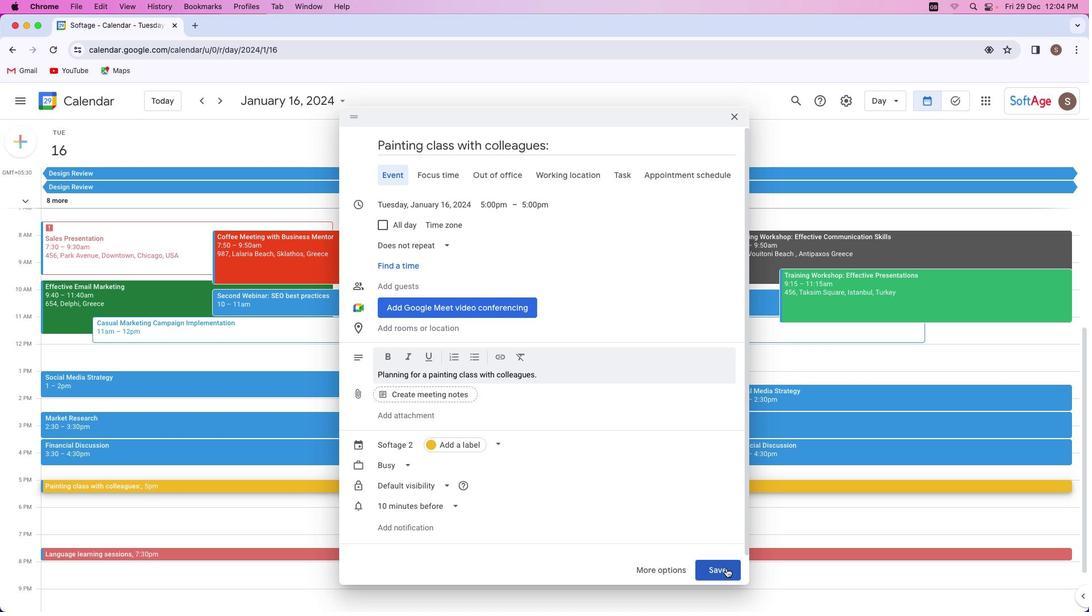 
Action: Mouse pressed left at (726, 568)
Screenshot: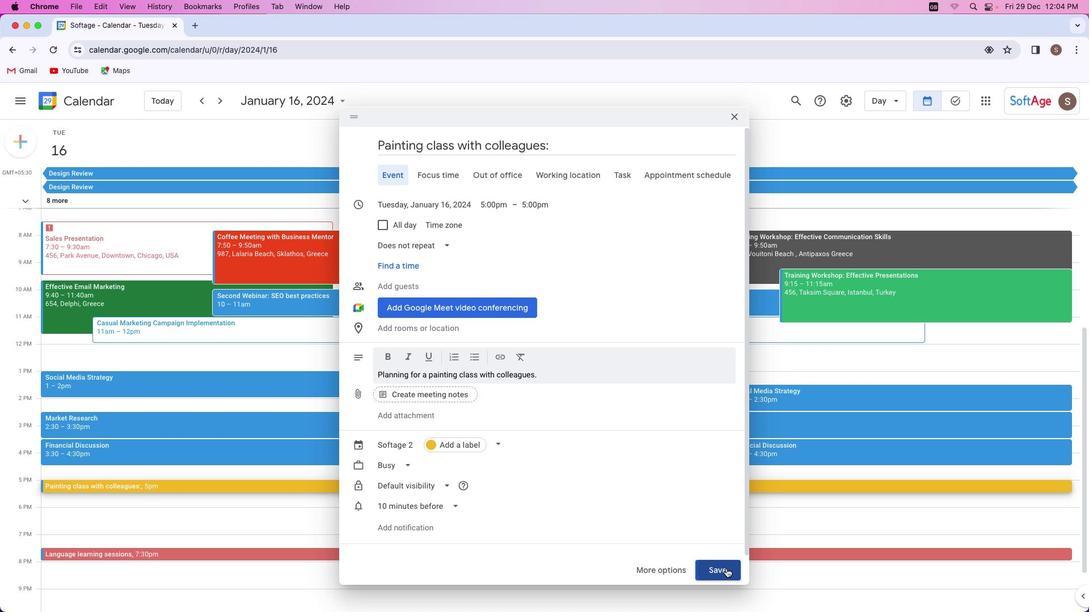 
Action: Mouse moved to (156, 485)
Screenshot: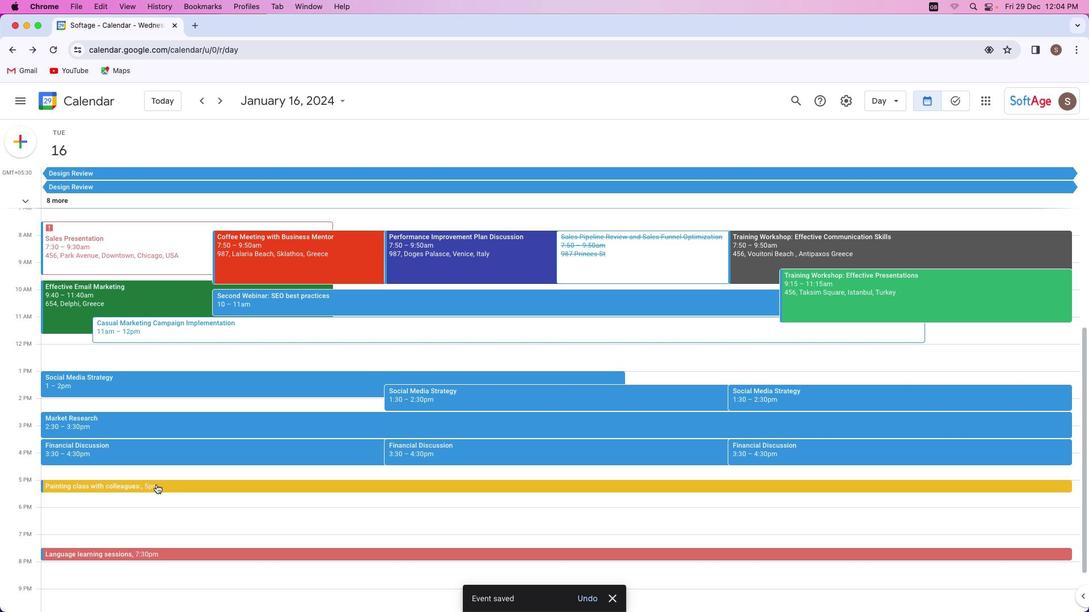 
Action: Mouse pressed left at (156, 485)
Screenshot: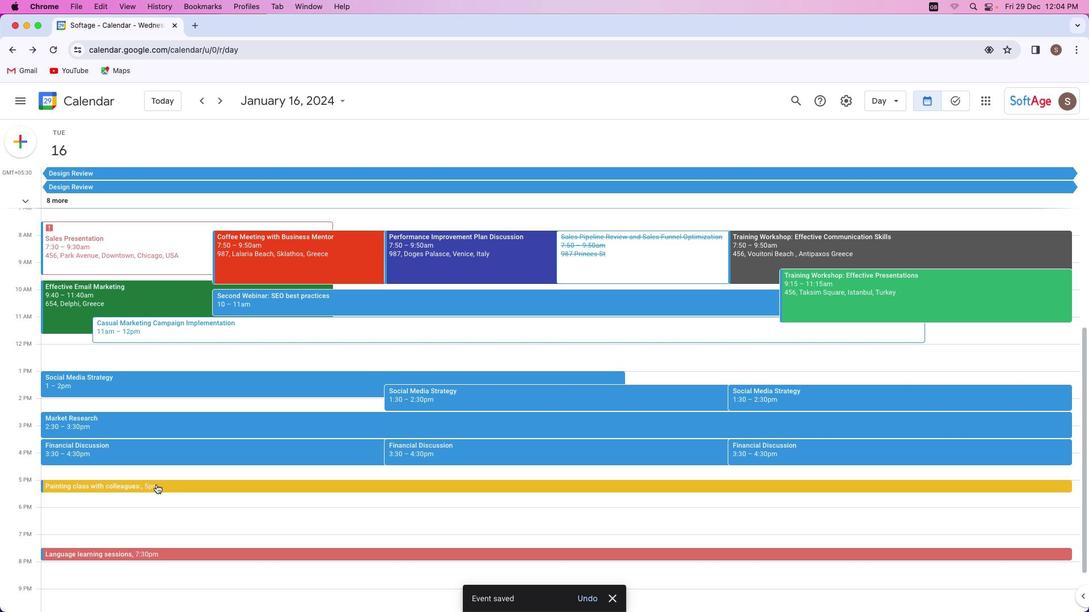 
Action: Mouse moved to (563, 372)
Screenshot: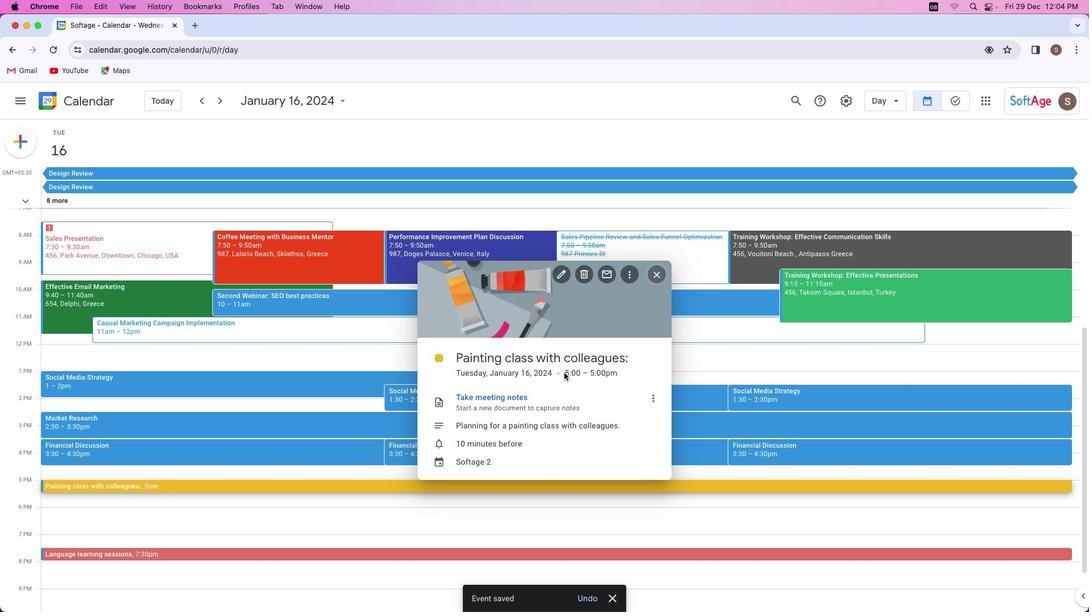 
Action: Mouse pressed left at (563, 372)
Screenshot: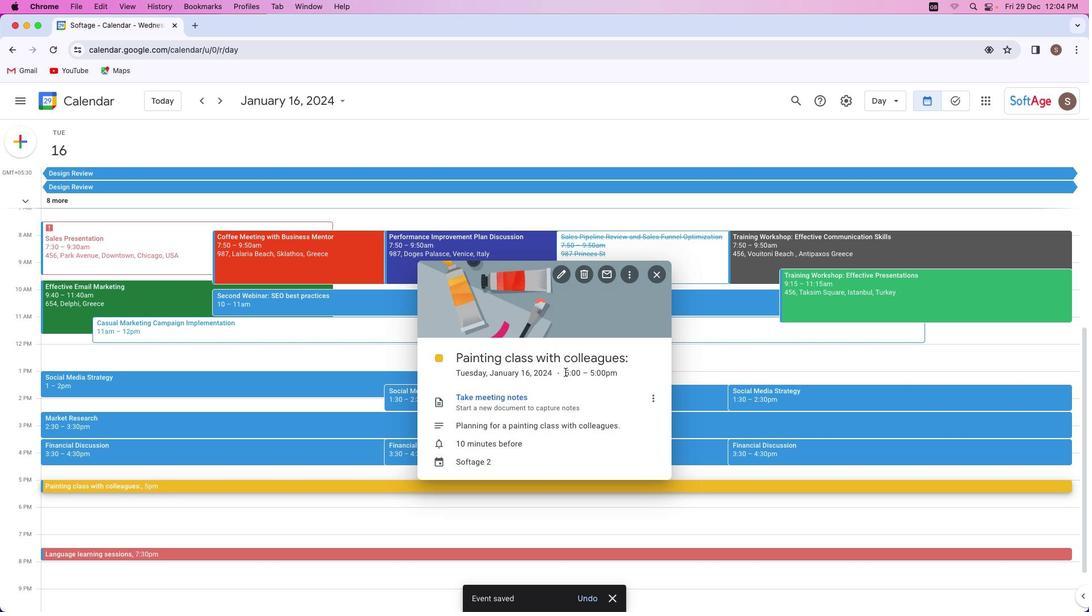 
Action: Mouse moved to (544, 388)
Screenshot: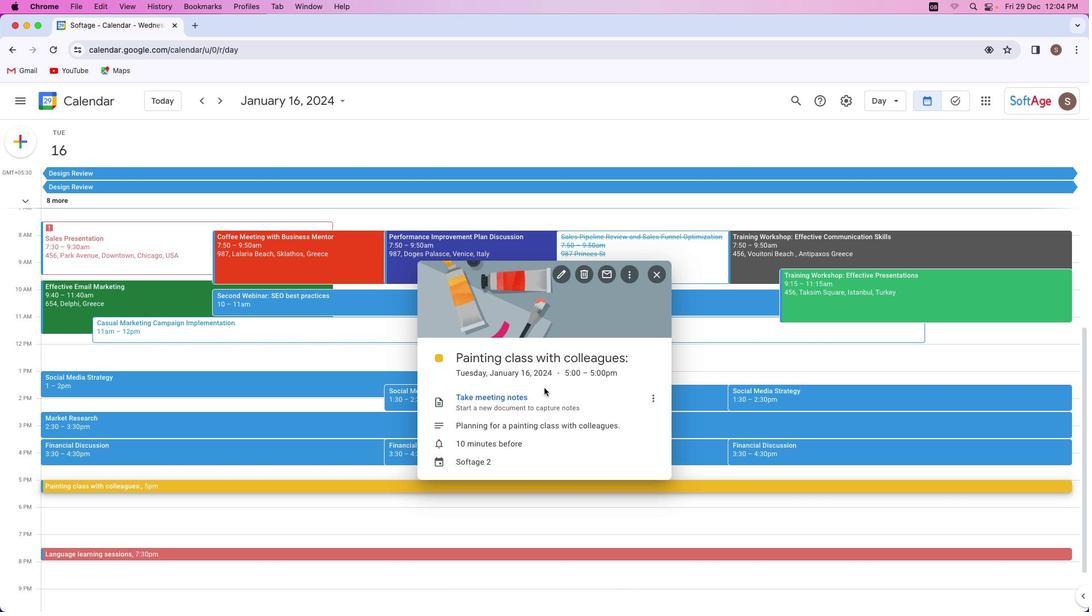 
Action: Mouse pressed left at (544, 388)
Screenshot: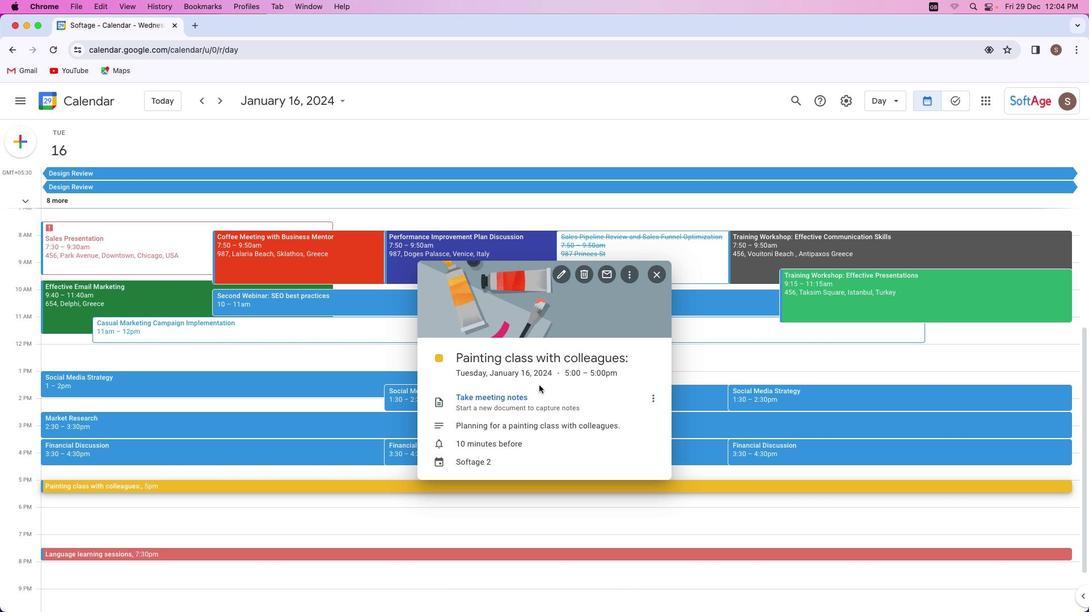 
Action: Mouse moved to (534, 371)
Screenshot: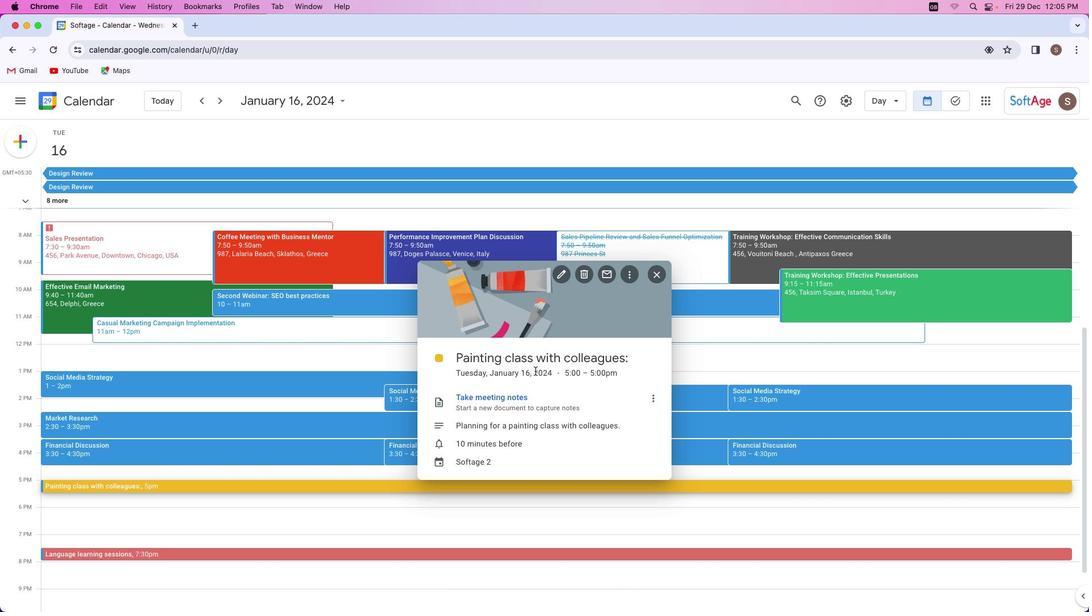 
Action: Mouse pressed left at (534, 371)
Screenshot: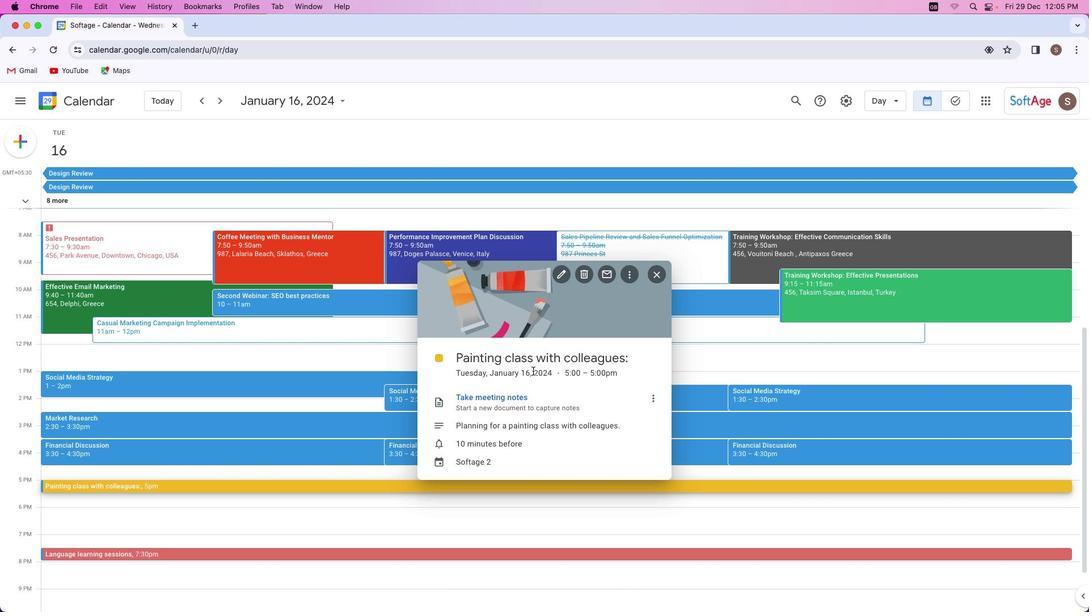 
Action: Mouse moved to (629, 369)
Screenshot: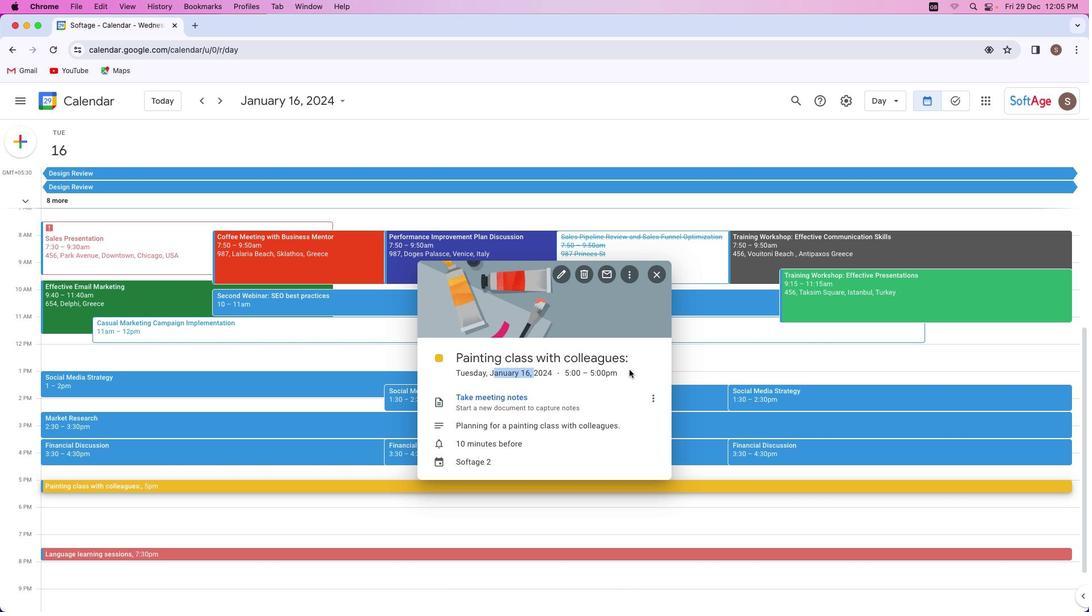 
Action: Mouse pressed left at (629, 369)
Screenshot: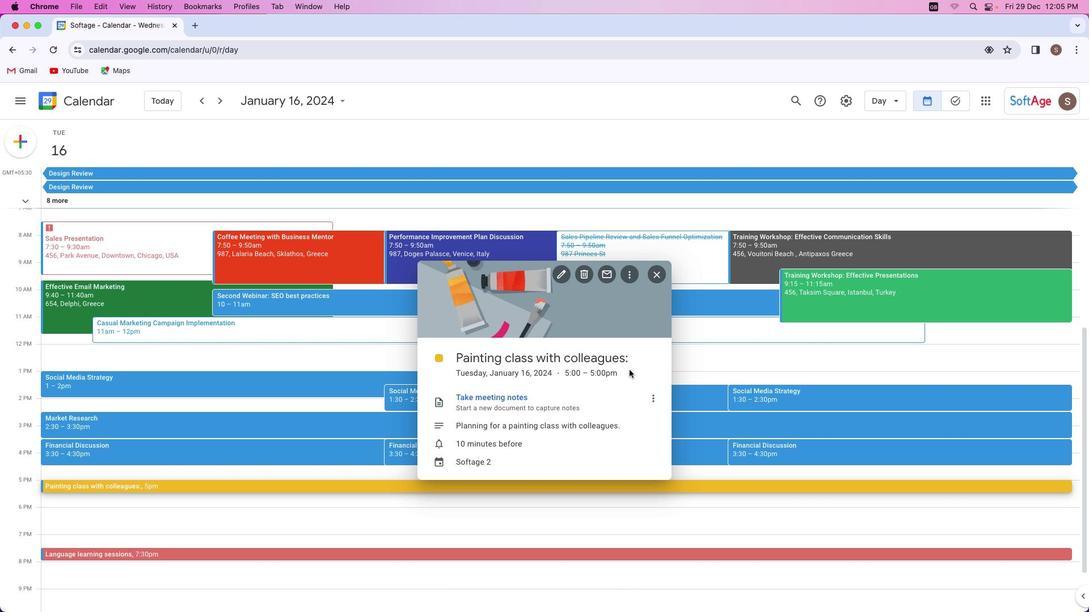 
Action: Mouse moved to (627, 371)
Screenshot: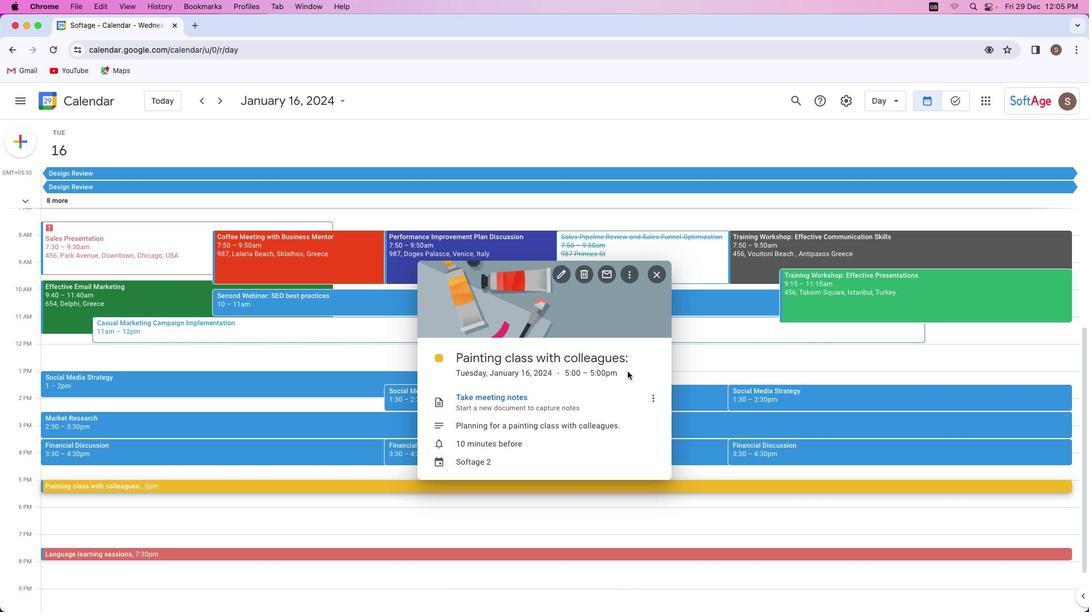 
